 Task: Find connections with filter location Morón with filter topic #branding with filter profile language German with filter current company Mercedes-Benz Research and Development India with filter school North-Eastern Hill University with filter industry Family Planning Centers with filter service category Customer Service with filter keywords title Client Service Specialist
Action: Mouse moved to (504, 105)
Screenshot: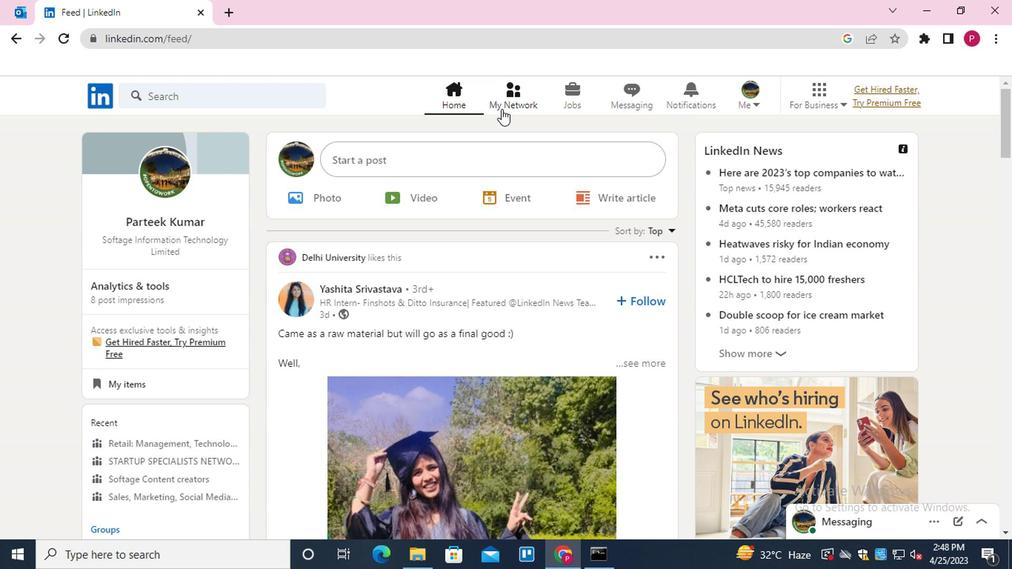 
Action: Mouse pressed left at (504, 105)
Screenshot: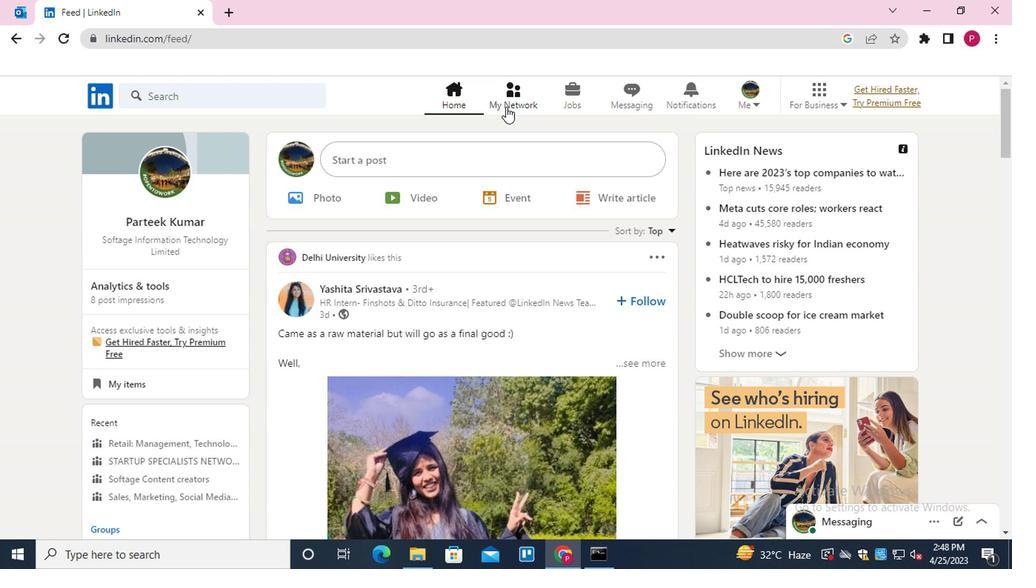 
Action: Mouse moved to (212, 179)
Screenshot: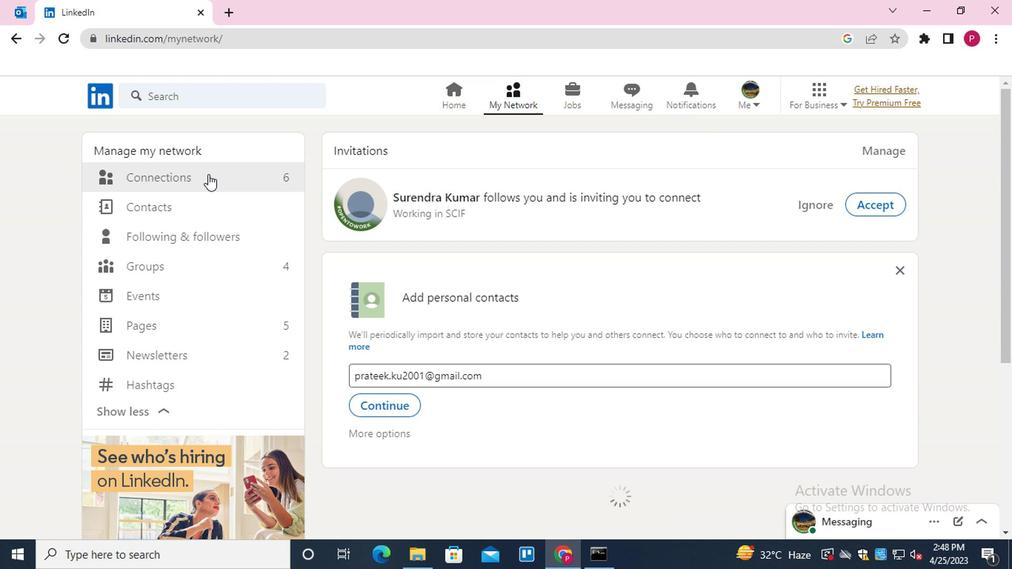 
Action: Mouse pressed left at (212, 179)
Screenshot: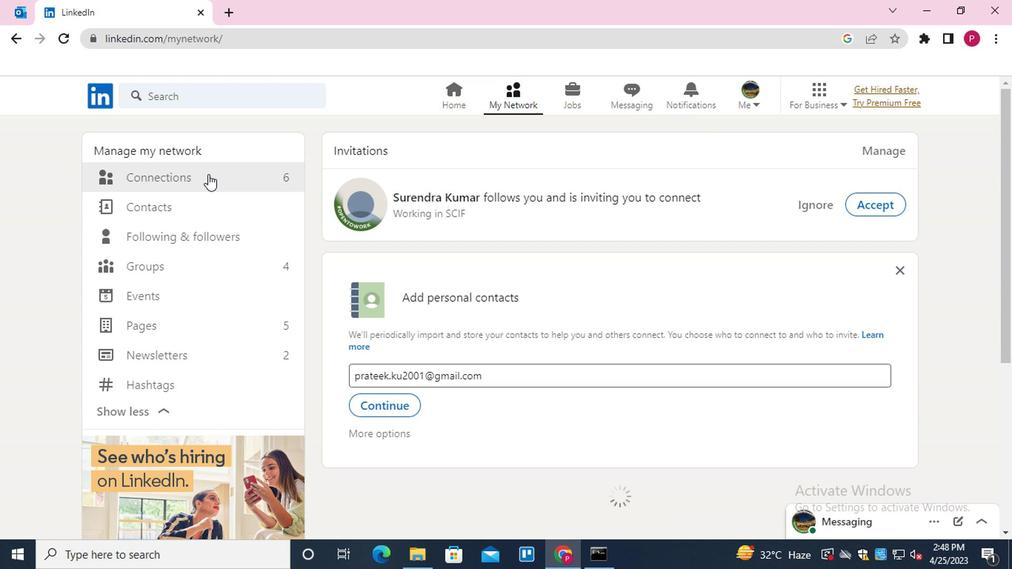 
Action: Mouse moved to (619, 171)
Screenshot: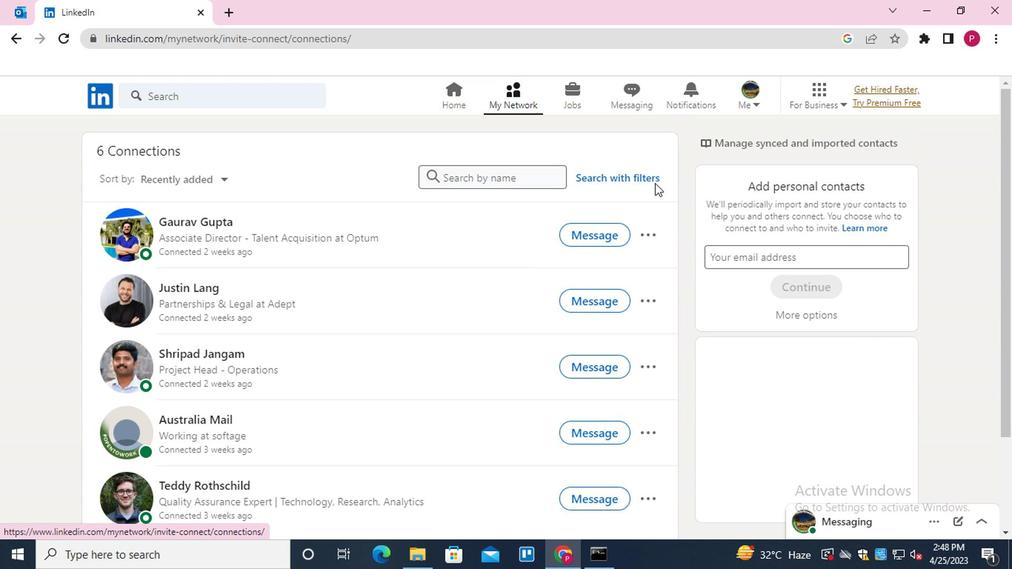 
Action: Mouse pressed left at (619, 171)
Screenshot: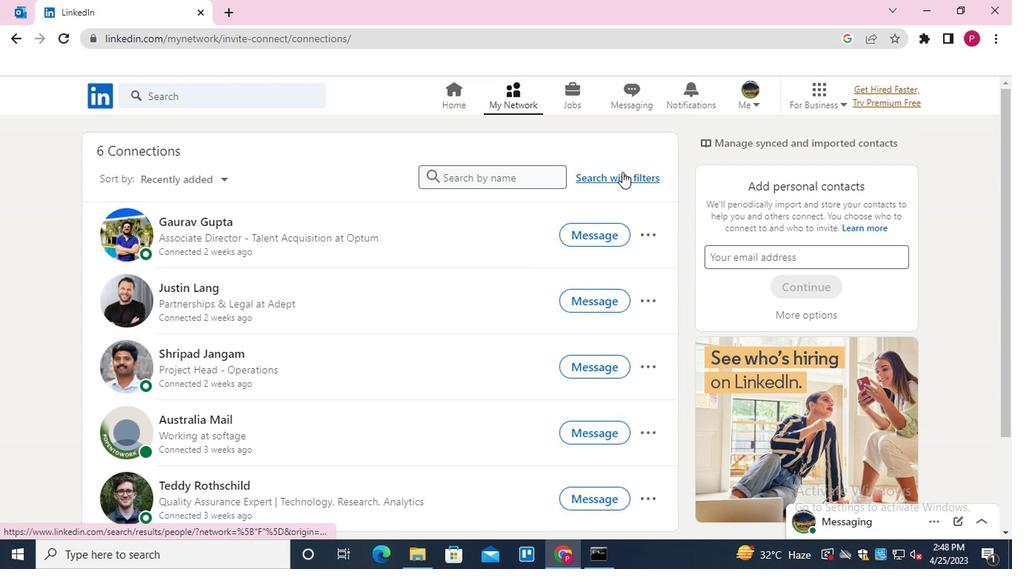 
Action: Mouse moved to (487, 134)
Screenshot: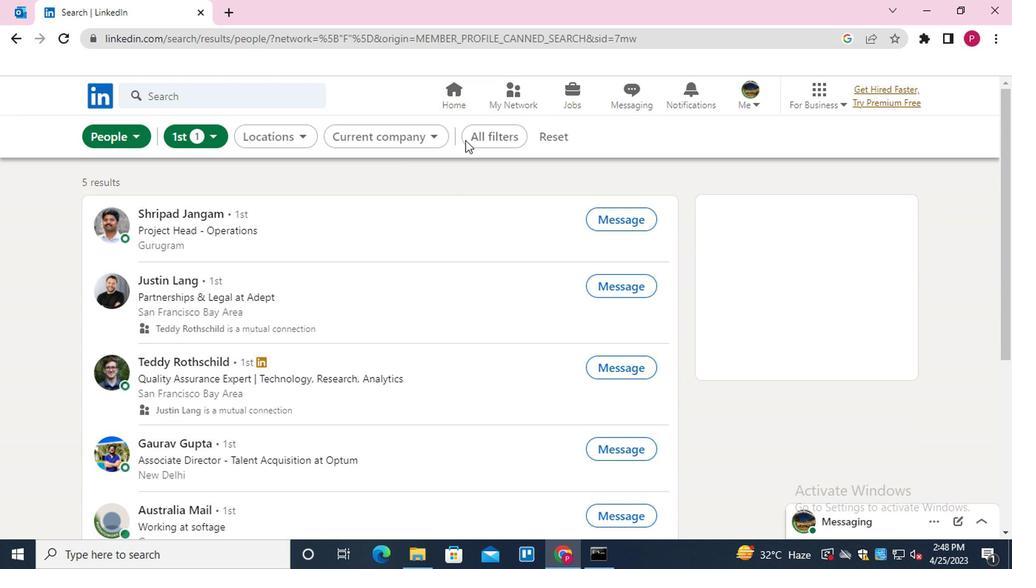 
Action: Mouse pressed left at (487, 134)
Screenshot: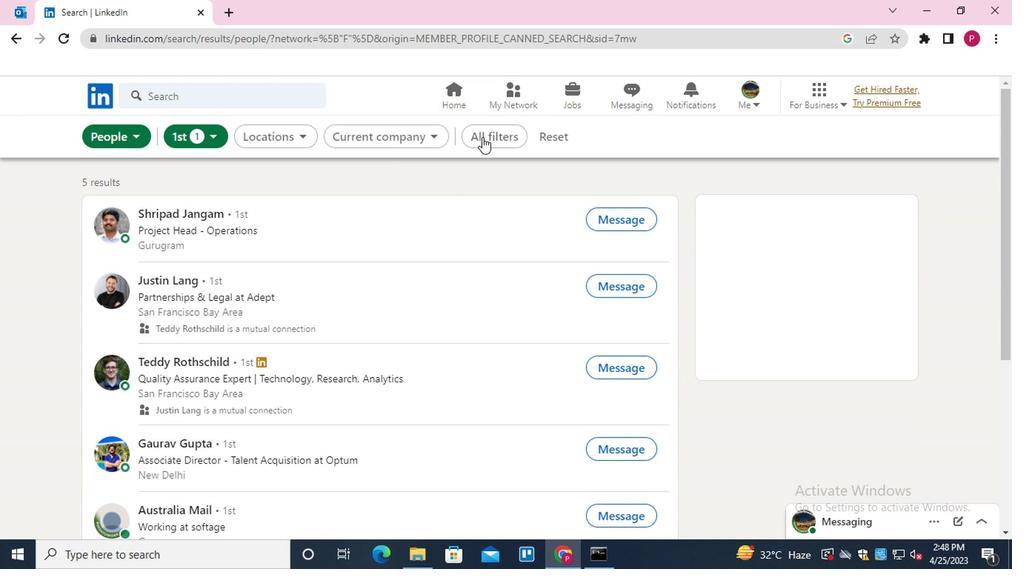 
Action: Mouse moved to (714, 341)
Screenshot: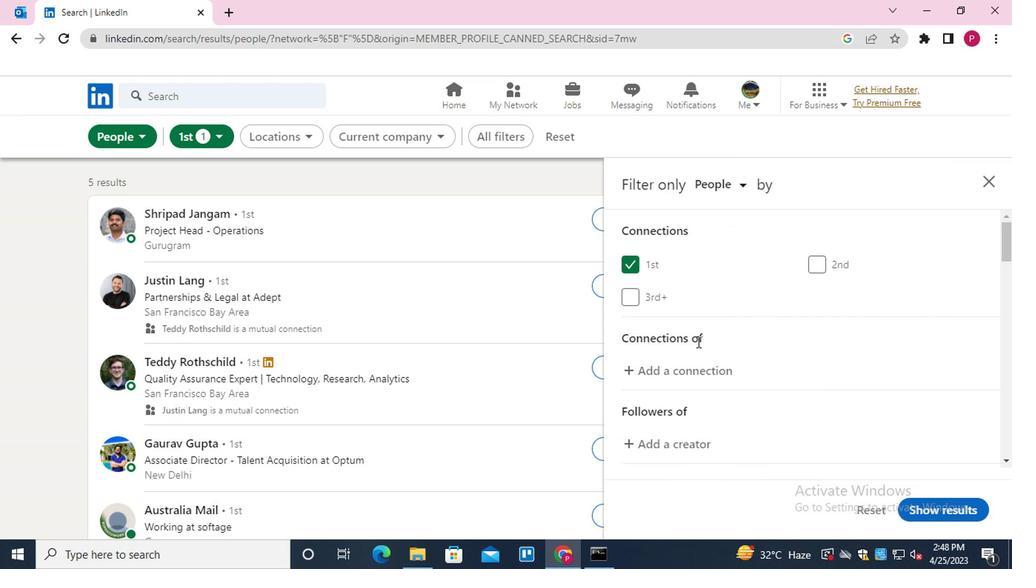 
Action: Mouse scrolled (714, 340) with delta (0, 0)
Screenshot: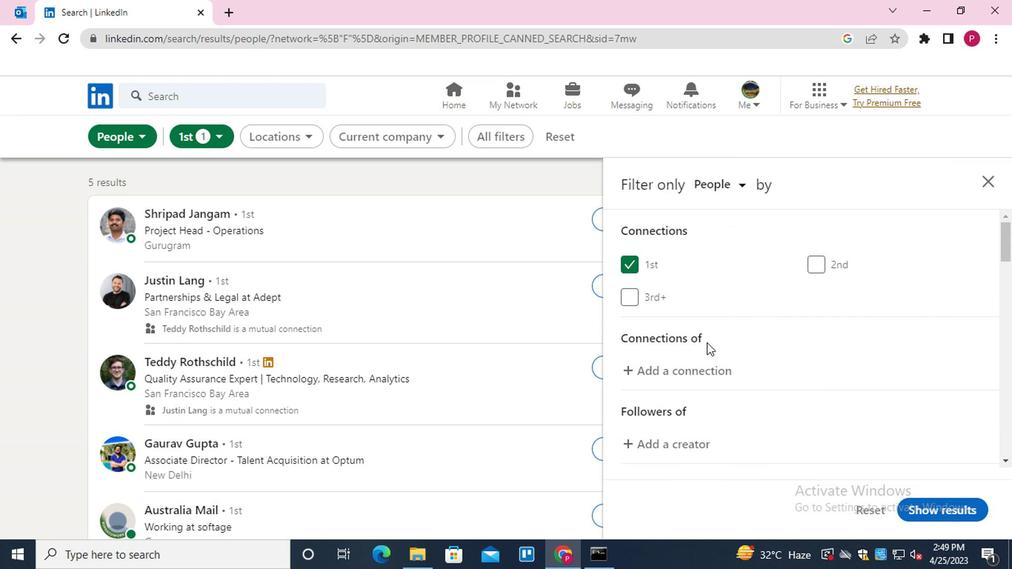 
Action: Mouse scrolled (714, 340) with delta (0, 0)
Screenshot: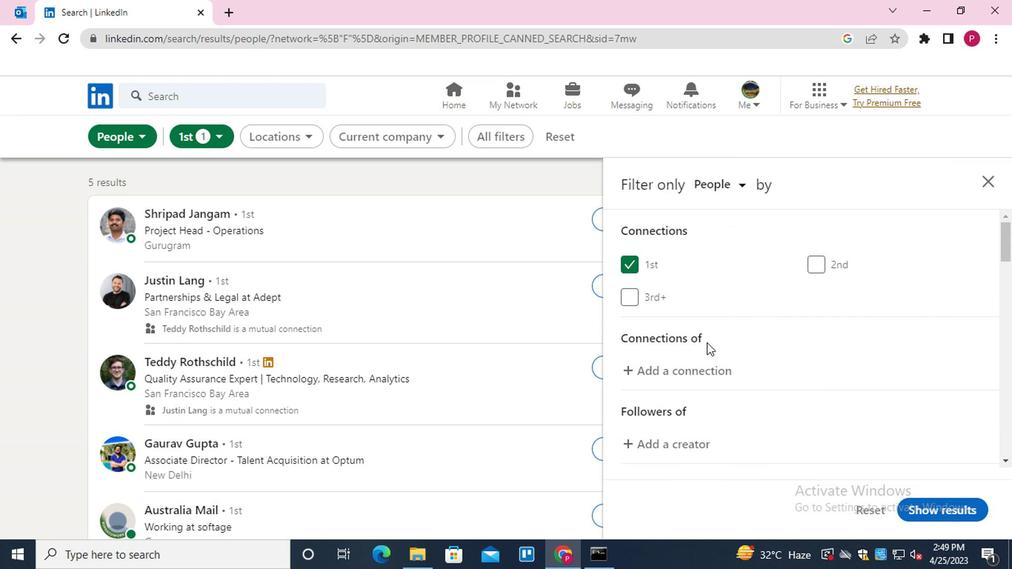 
Action: Mouse moved to (715, 341)
Screenshot: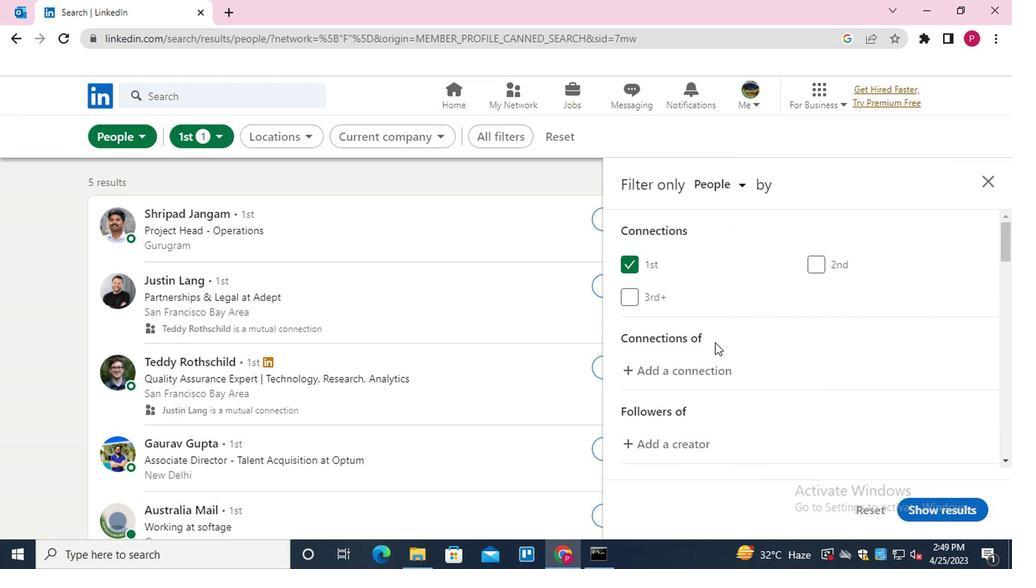 
Action: Mouse scrolled (715, 340) with delta (0, 0)
Screenshot: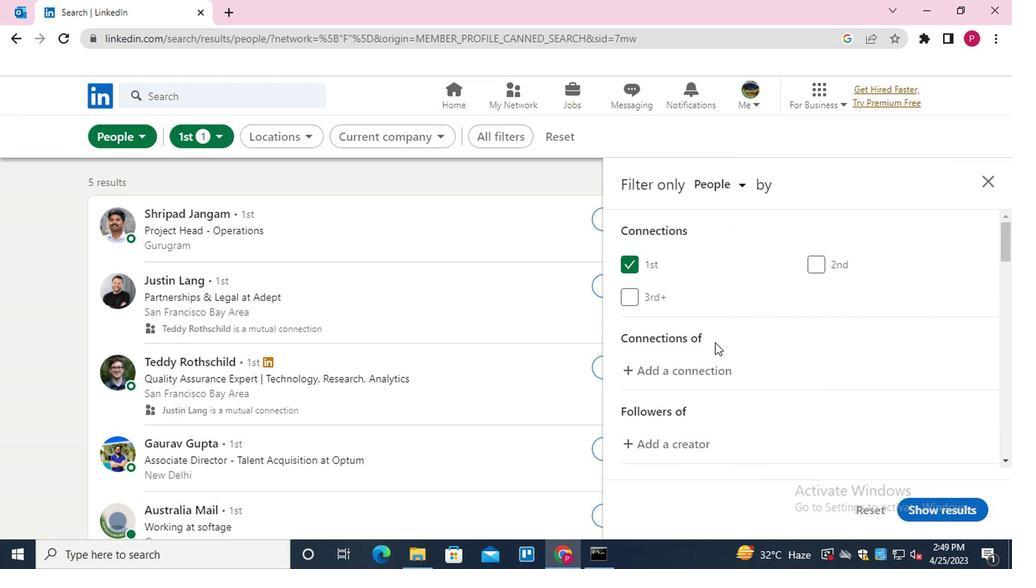 
Action: Mouse moved to (848, 367)
Screenshot: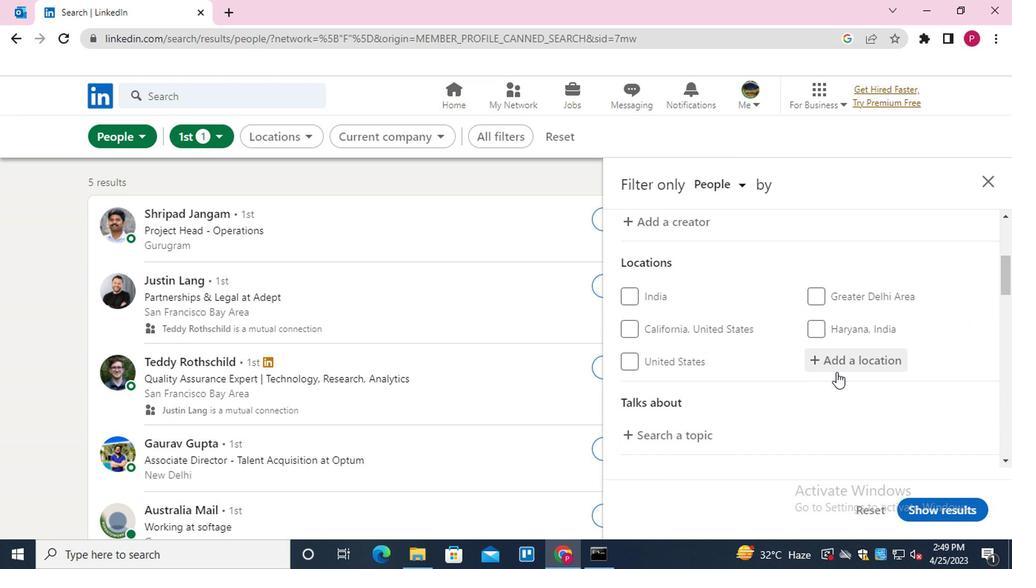 
Action: Mouse pressed left at (848, 367)
Screenshot: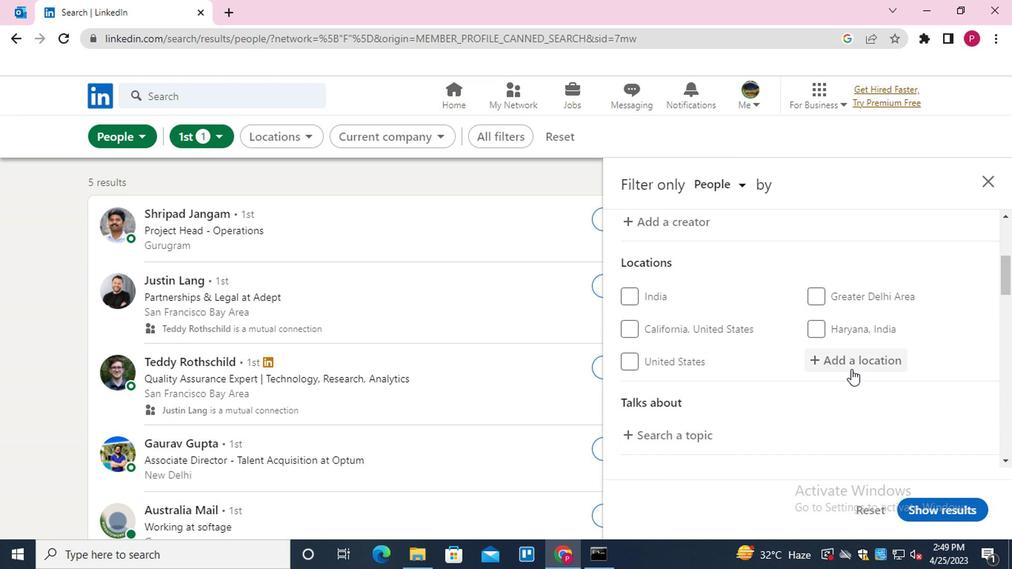 
Action: Mouse moved to (842, 371)
Screenshot: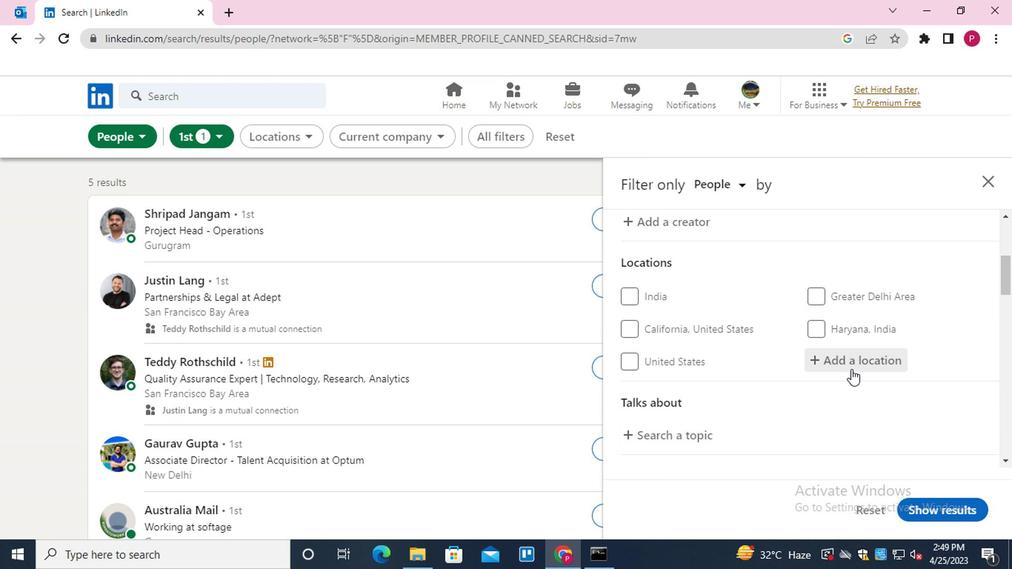 
Action: Key pressed <Key.shift>MORON
Screenshot: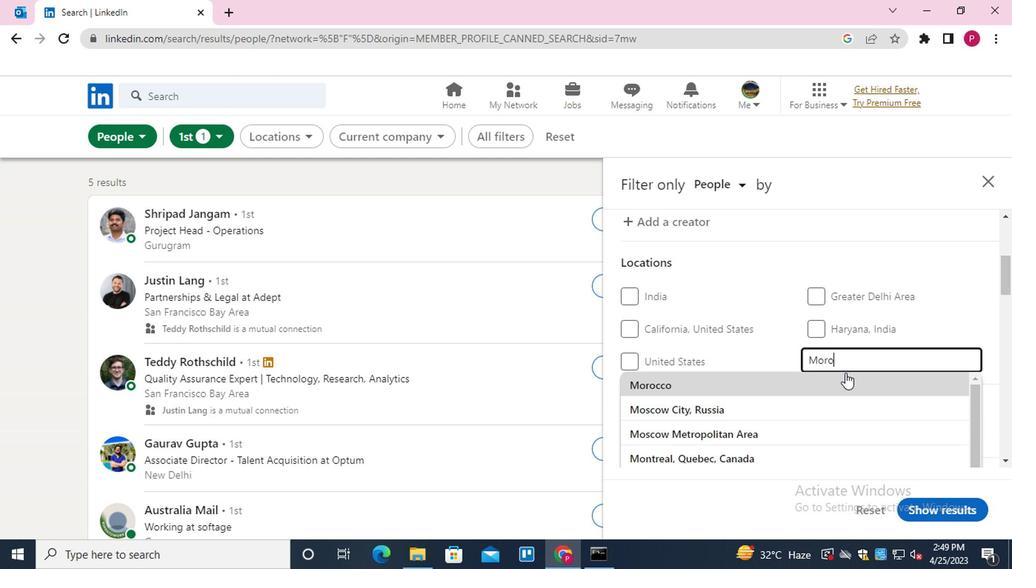 
Action: Mouse moved to (766, 429)
Screenshot: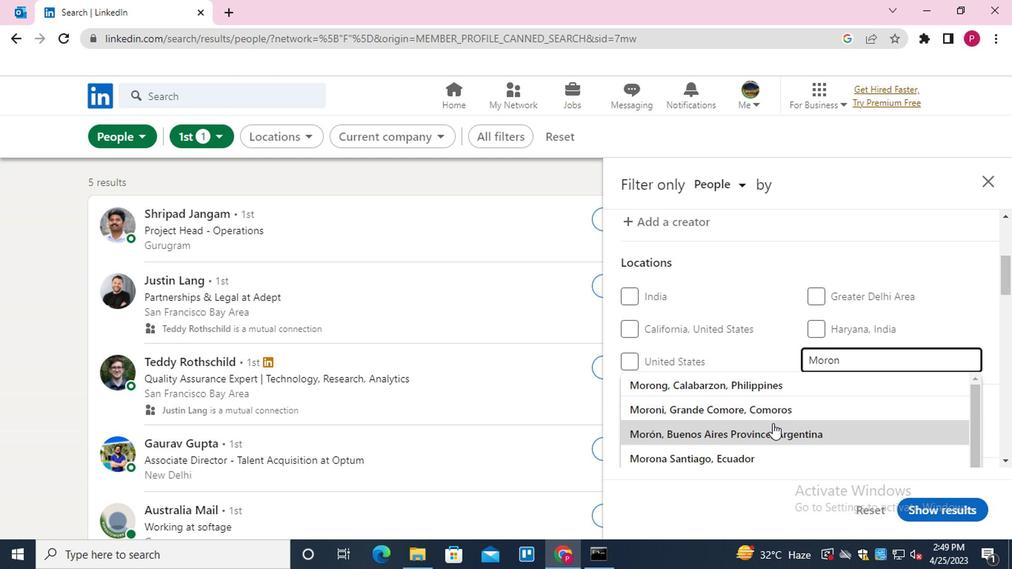 
Action: Mouse pressed left at (766, 429)
Screenshot: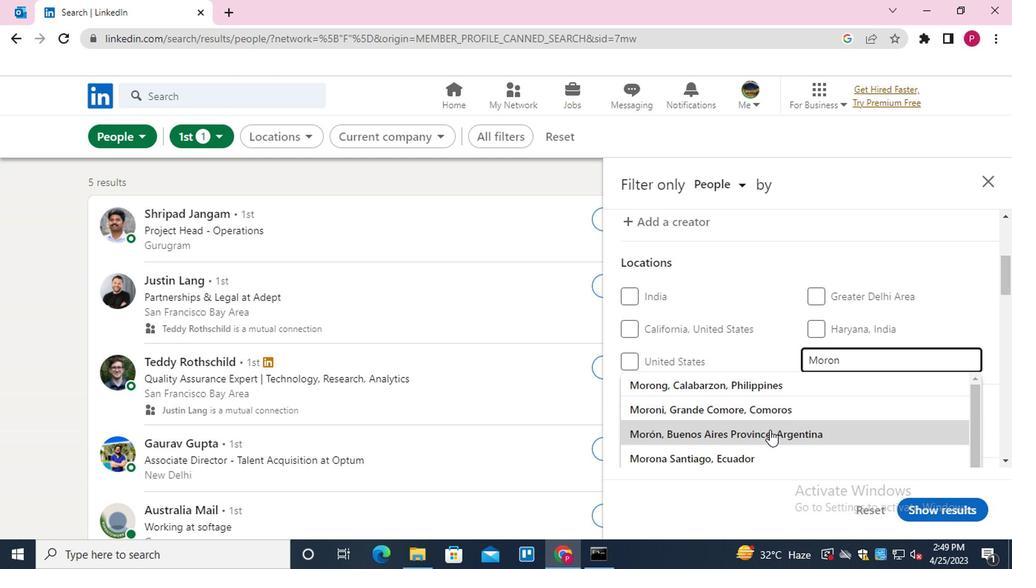 
Action: Mouse moved to (783, 372)
Screenshot: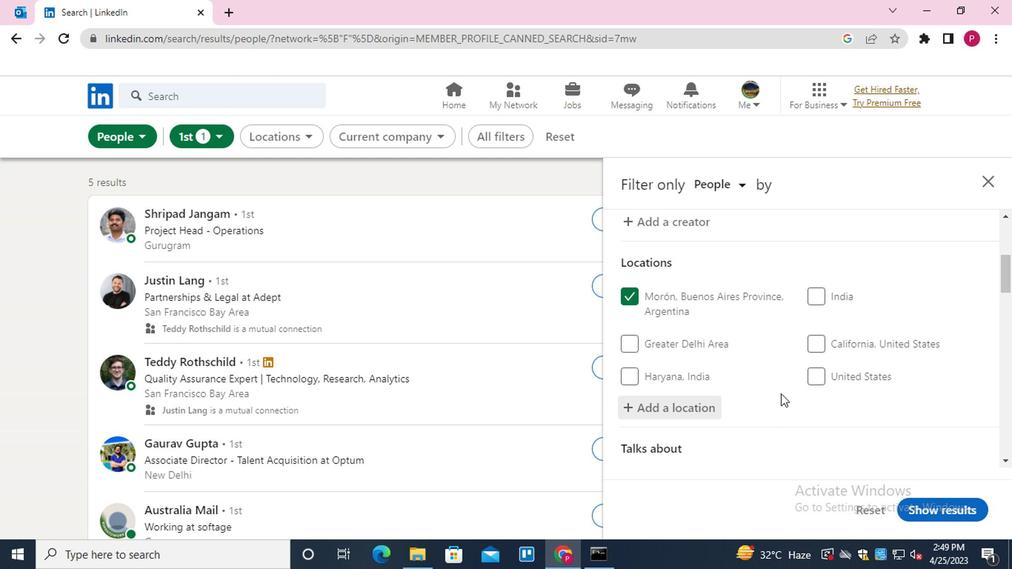 
Action: Mouse scrolled (783, 371) with delta (0, 0)
Screenshot: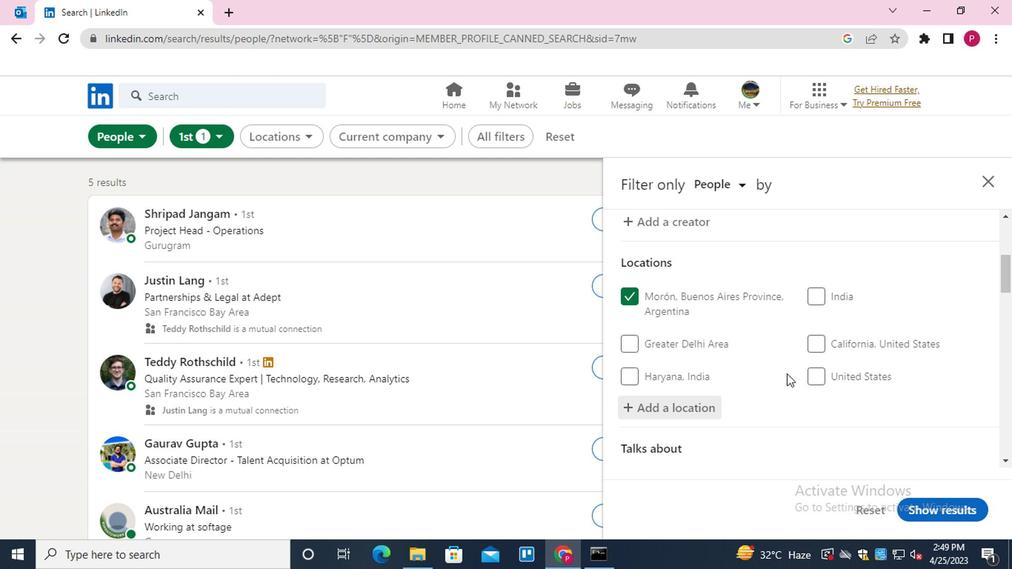 
Action: Mouse scrolled (783, 371) with delta (0, 0)
Screenshot: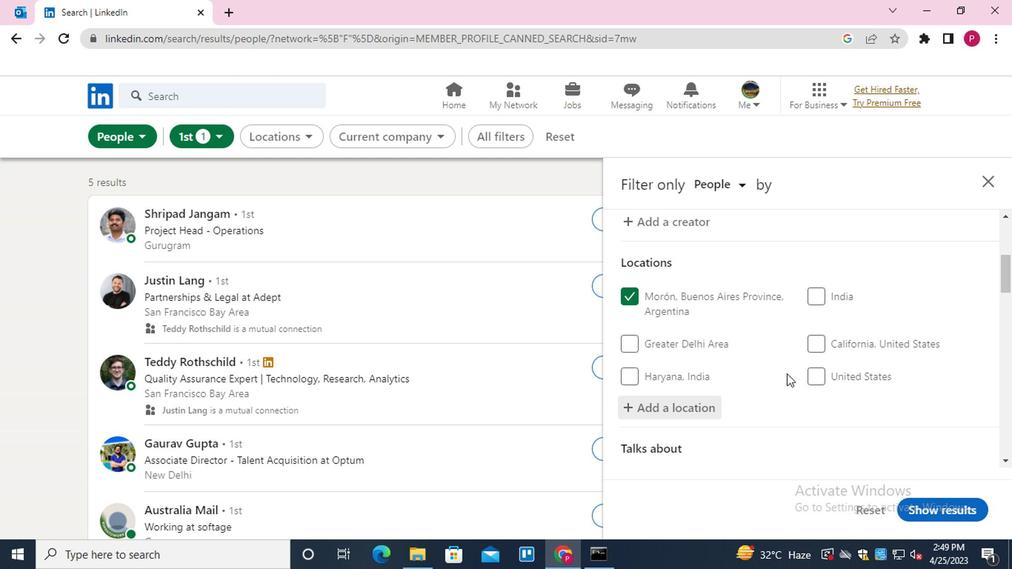 
Action: Mouse moved to (785, 371)
Screenshot: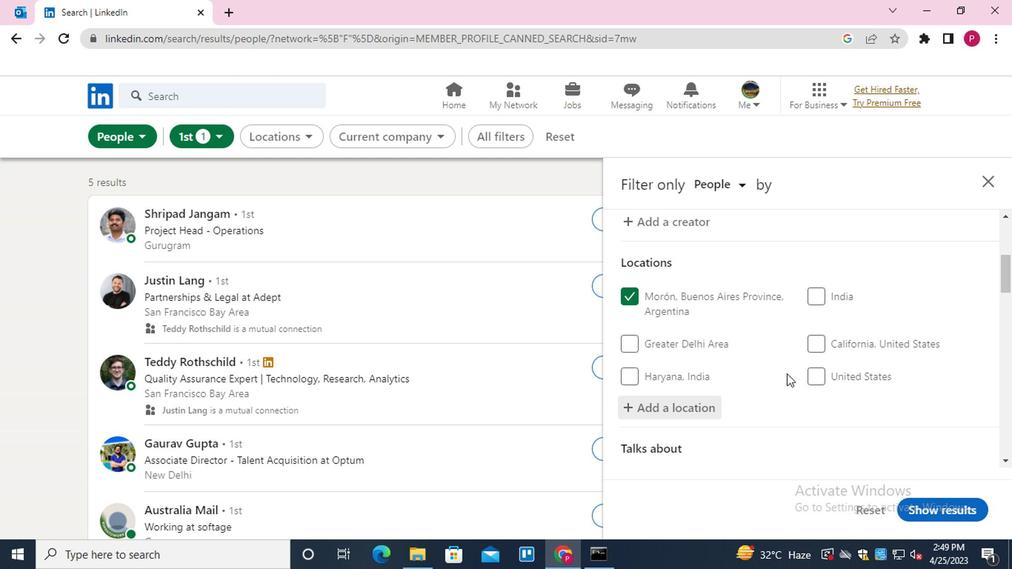 
Action: Mouse scrolled (785, 370) with delta (0, -1)
Screenshot: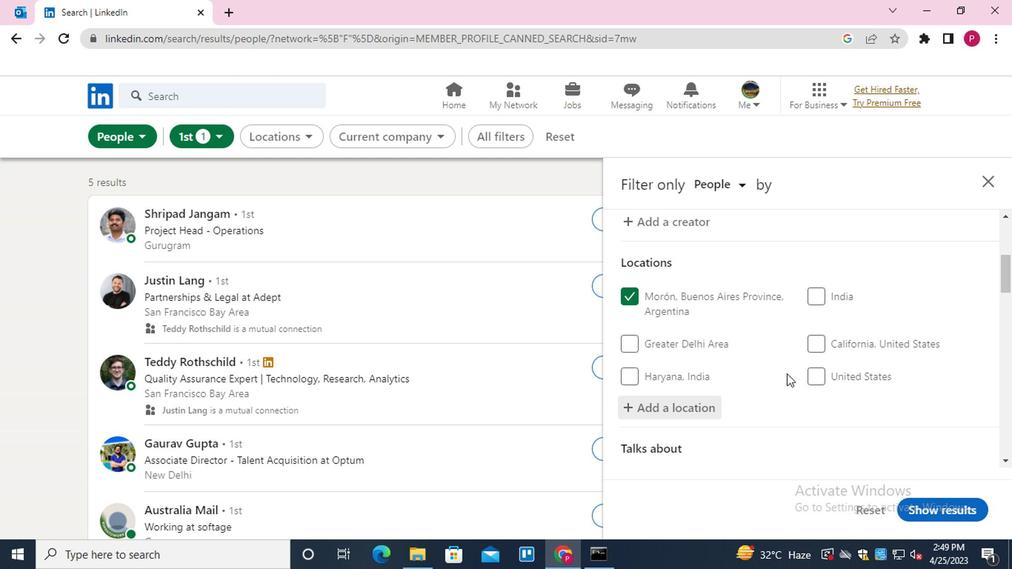 
Action: Mouse moved to (672, 263)
Screenshot: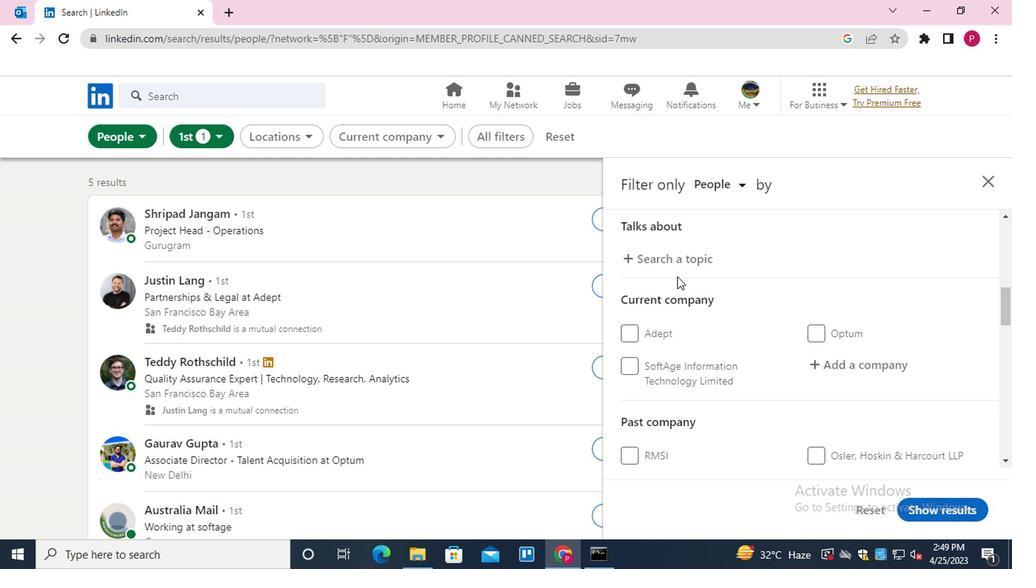 
Action: Mouse pressed left at (672, 263)
Screenshot: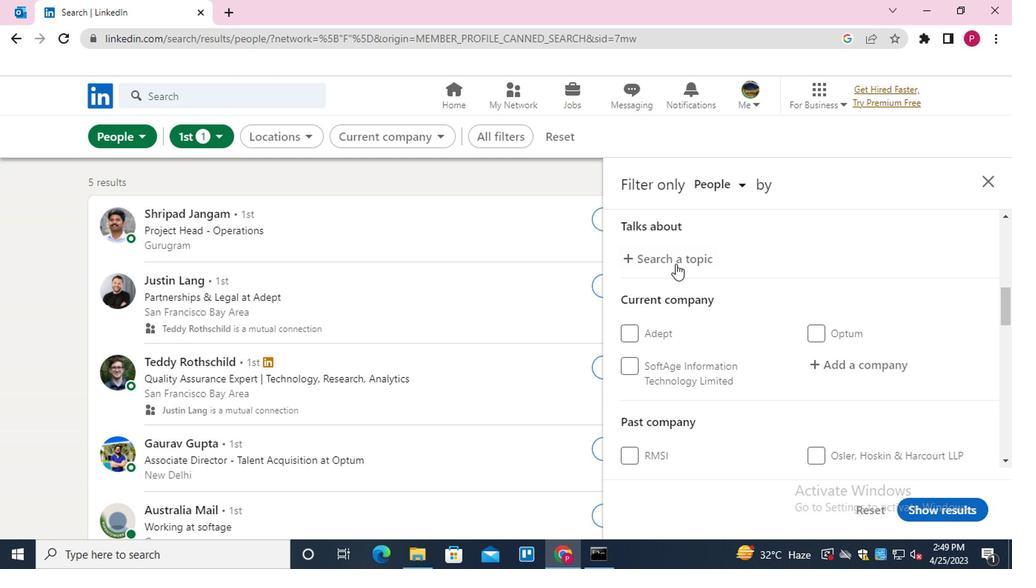 
Action: Key pressed <Key.shift><Key.shift>#BRANDING
Screenshot: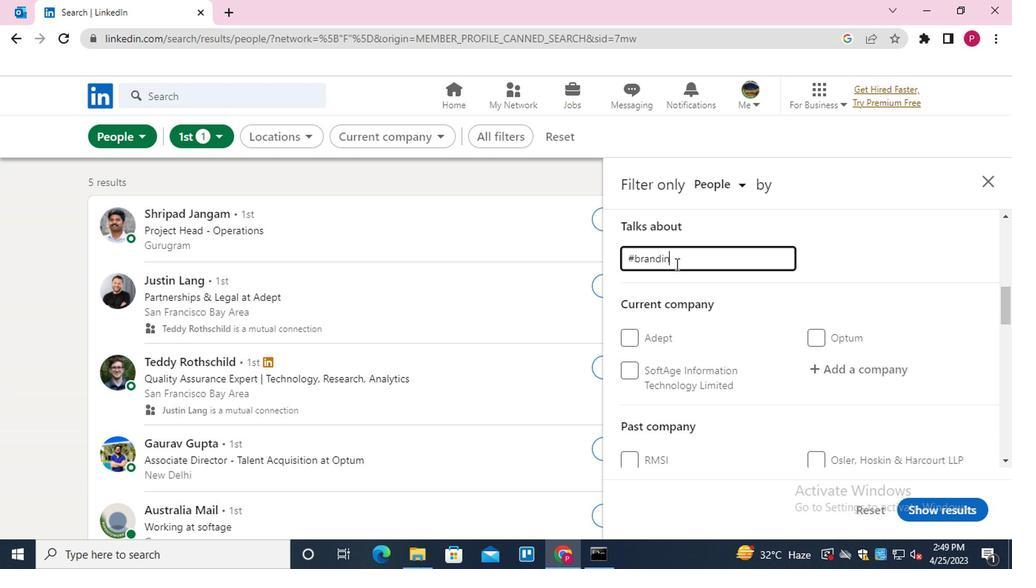 
Action: Mouse moved to (677, 319)
Screenshot: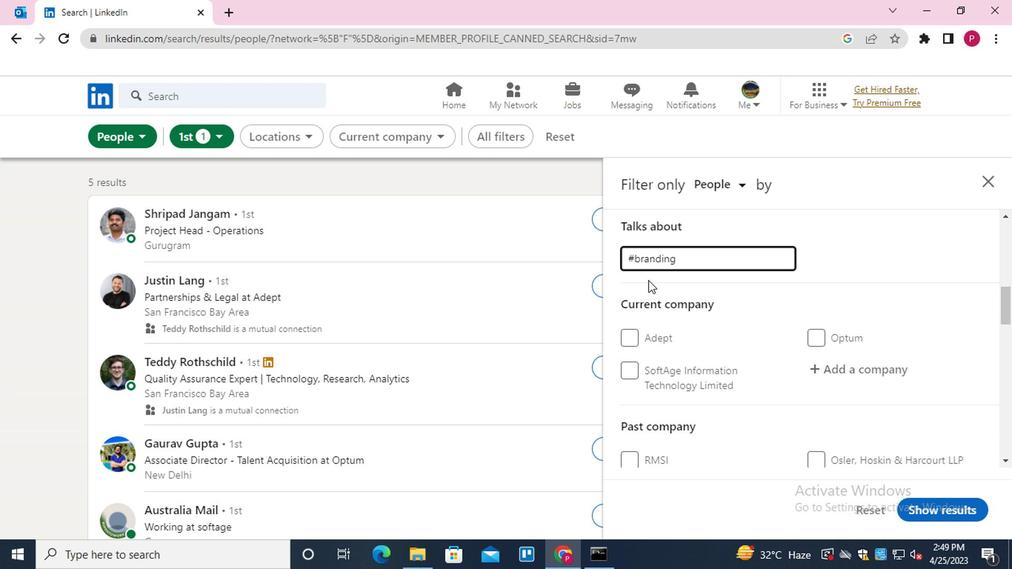 
Action: Mouse scrolled (677, 318) with delta (0, -1)
Screenshot: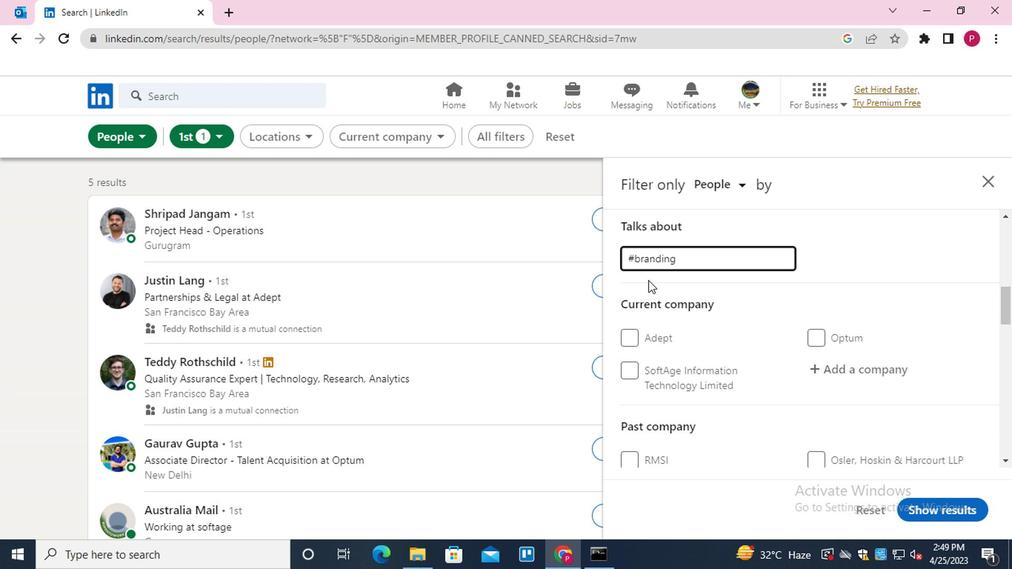 
Action: Mouse moved to (818, 293)
Screenshot: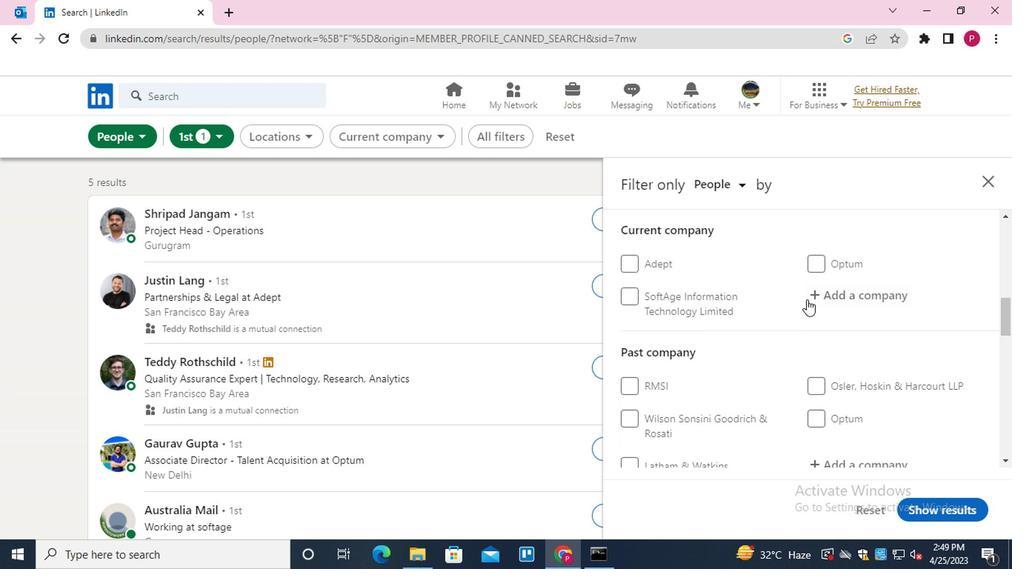 
Action: Mouse pressed left at (818, 293)
Screenshot: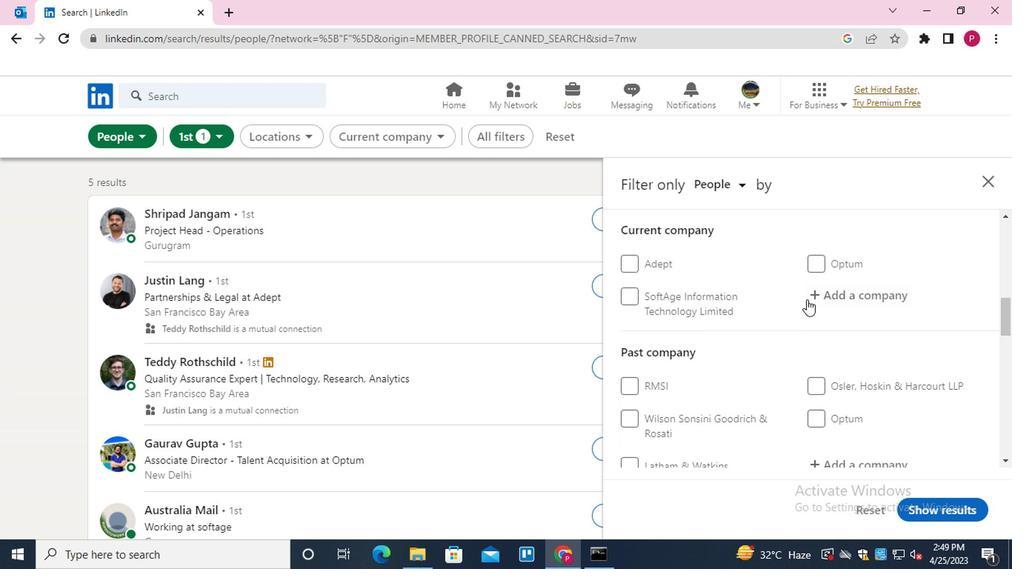 
Action: Key pressed <Key.shift>MERCEDES
Screenshot: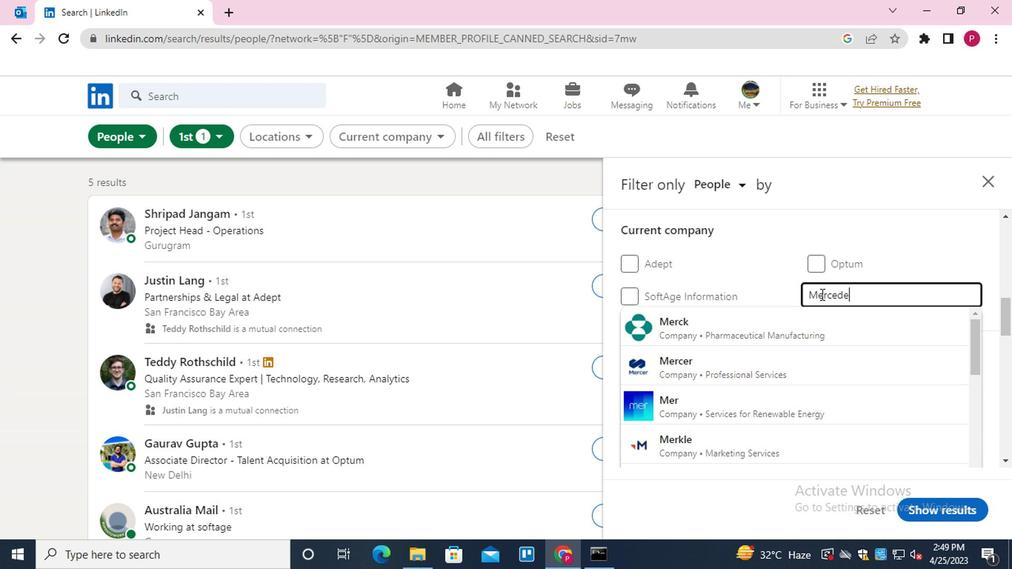 
Action: Mouse moved to (783, 383)
Screenshot: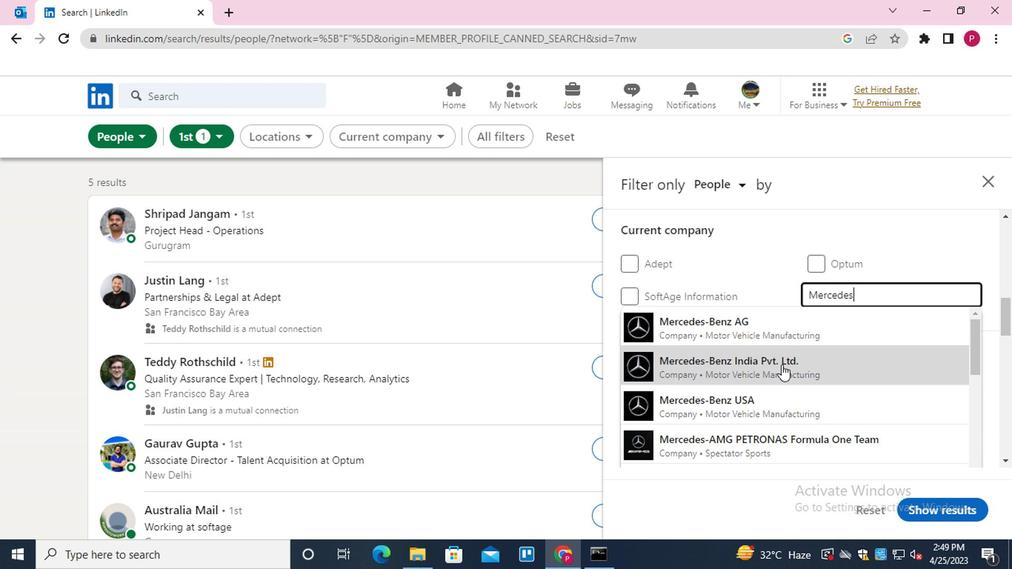 
Action: Mouse scrolled (783, 382) with delta (0, 0)
Screenshot: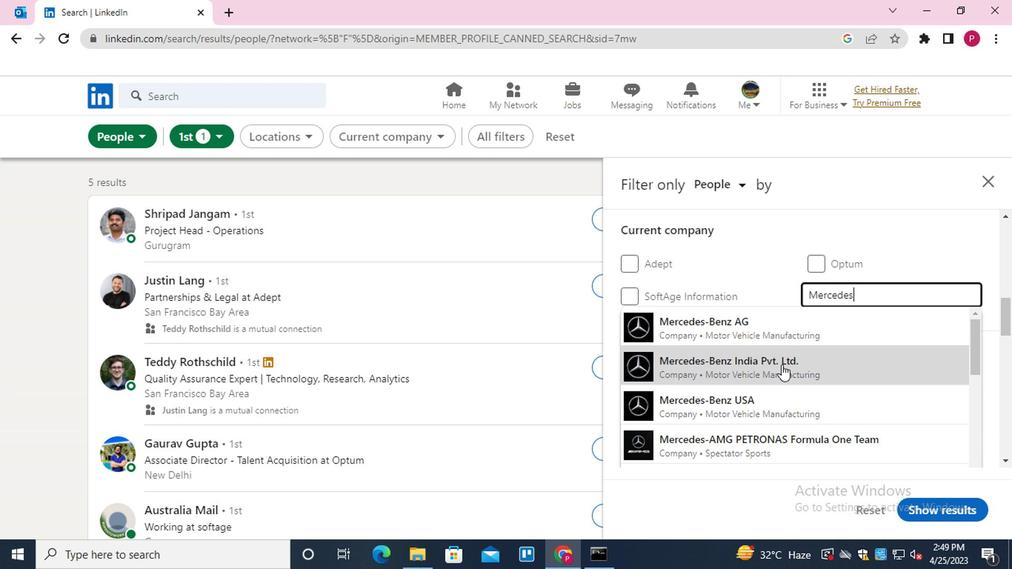
Action: Mouse moved to (791, 388)
Screenshot: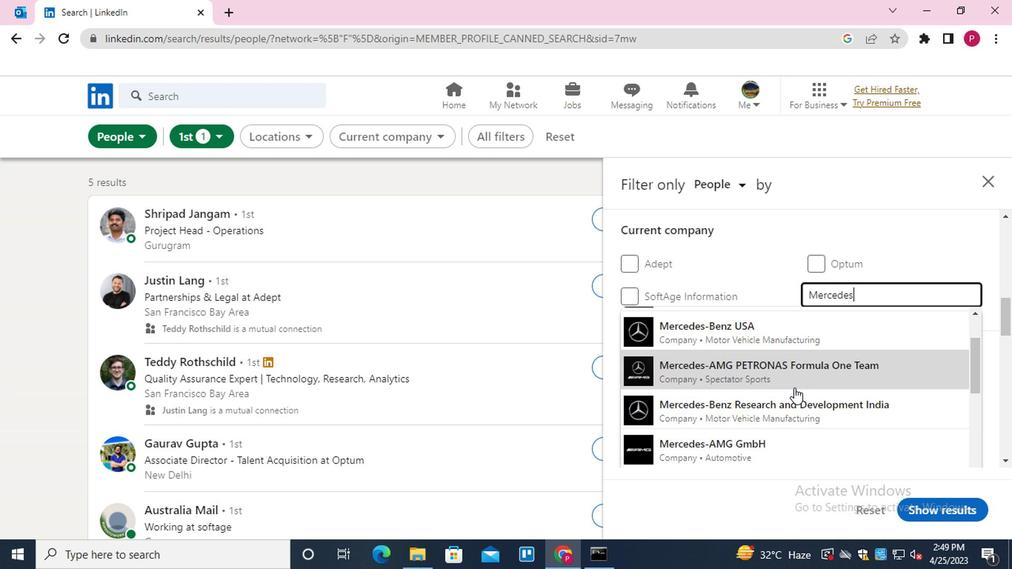 
Action: Mouse scrolled (791, 386) with delta (0, -1)
Screenshot: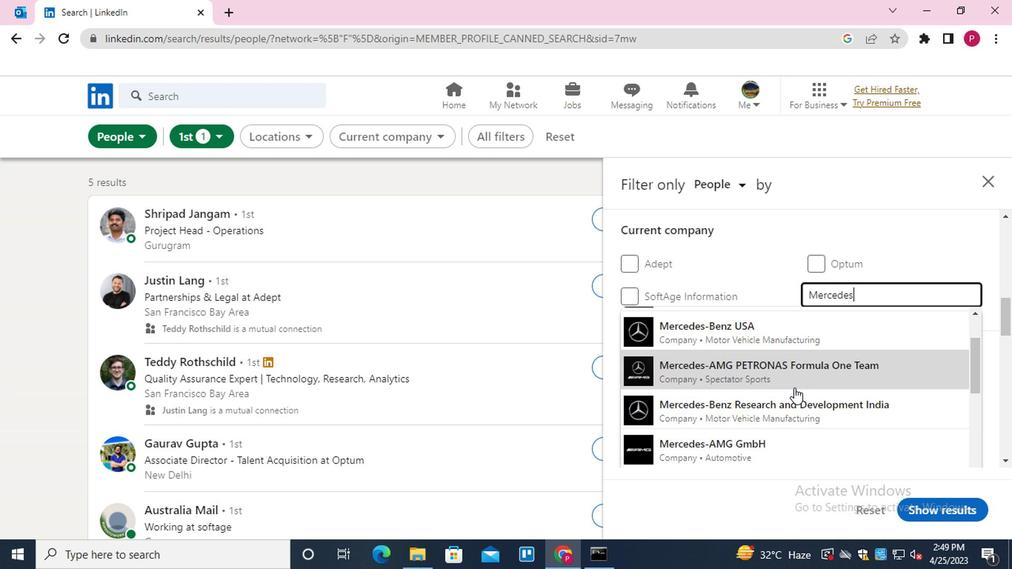 
Action: Mouse moved to (791, 392)
Screenshot: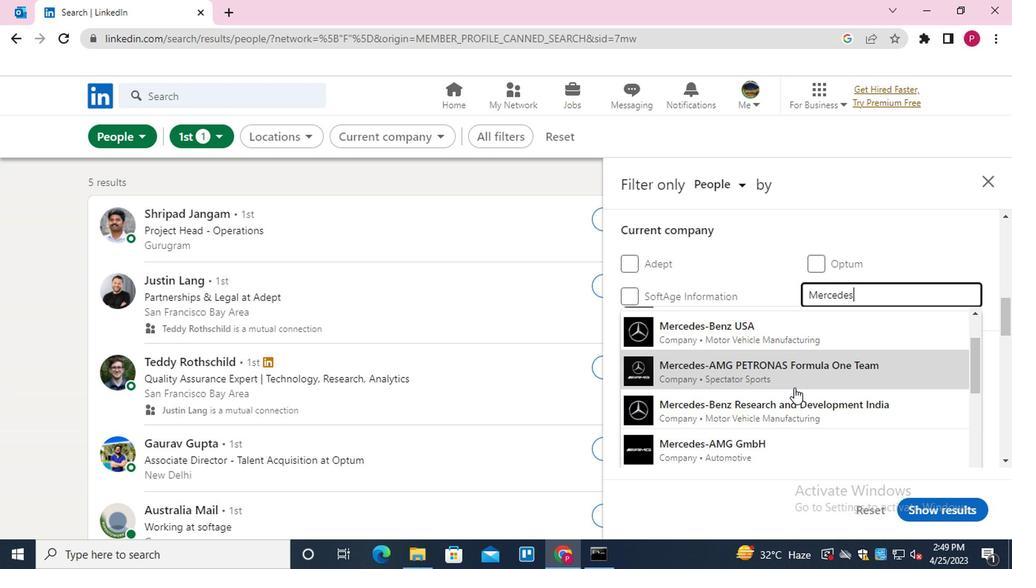 
Action: Mouse scrolled (791, 392) with delta (0, 0)
Screenshot: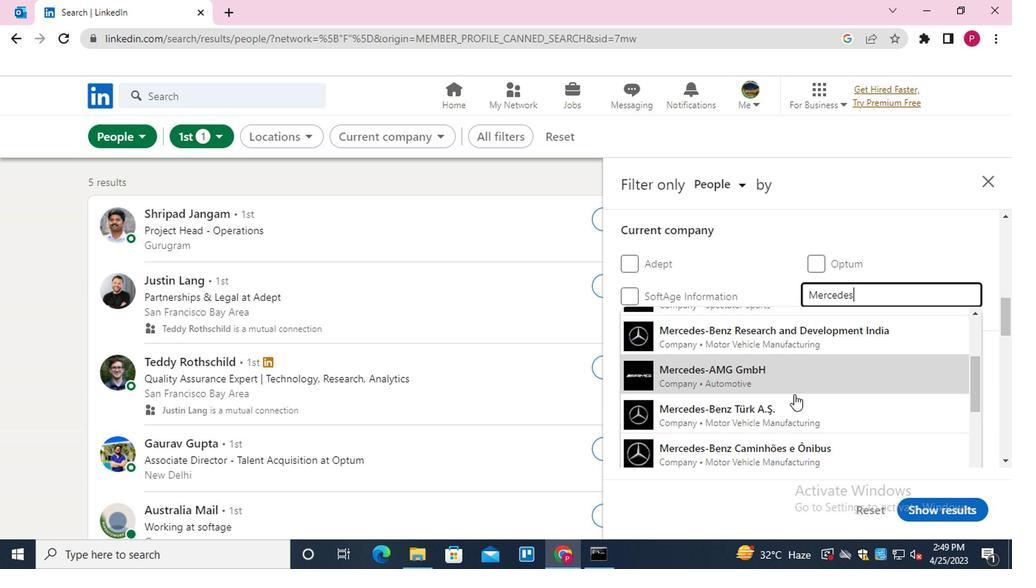 
Action: Mouse moved to (788, 379)
Screenshot: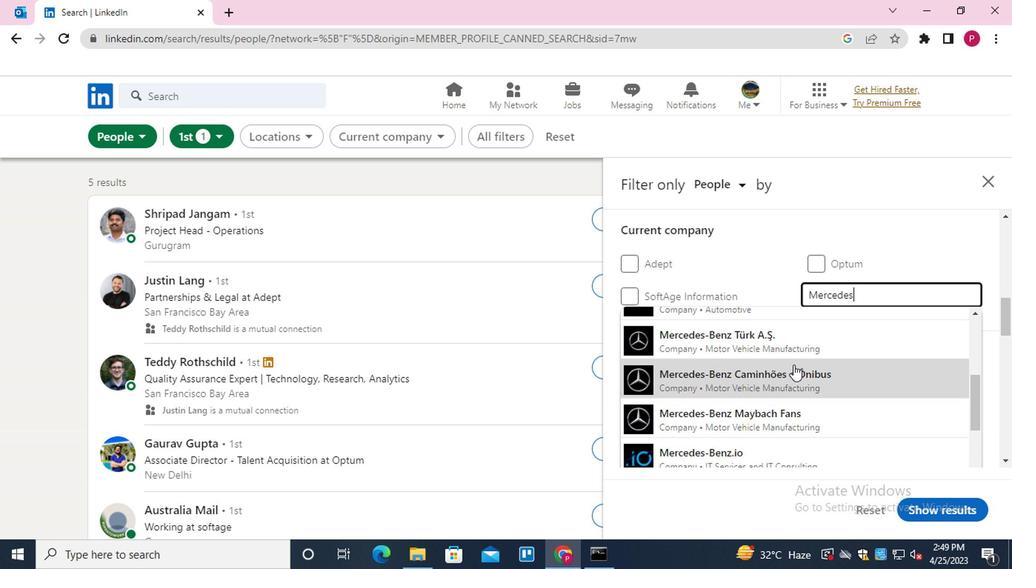 
Action: Mouse scrolled (788, 379) with delta (0, 0)
Screenshot: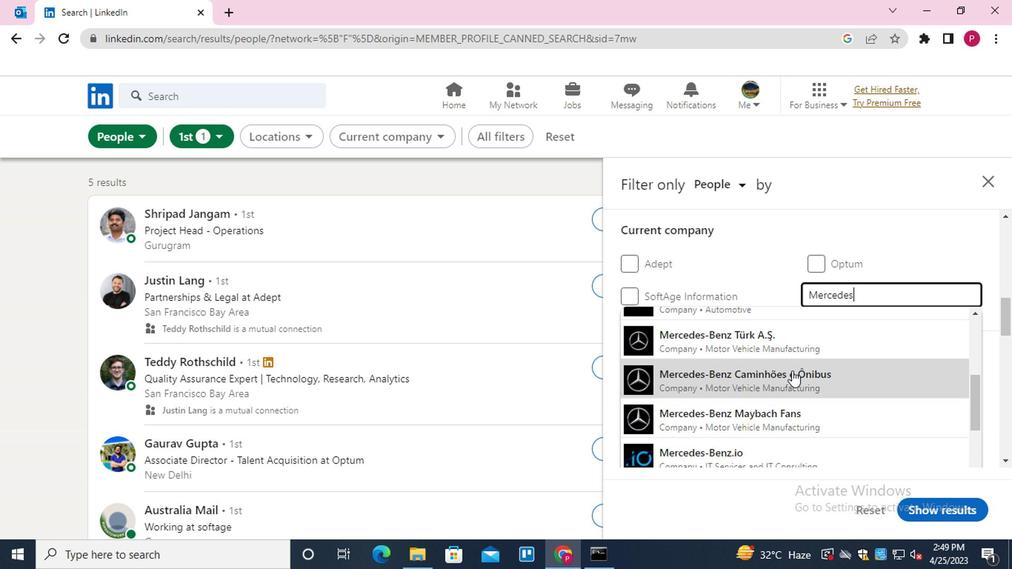 
Action: Mouse moved to (786, 392)
Screenshot: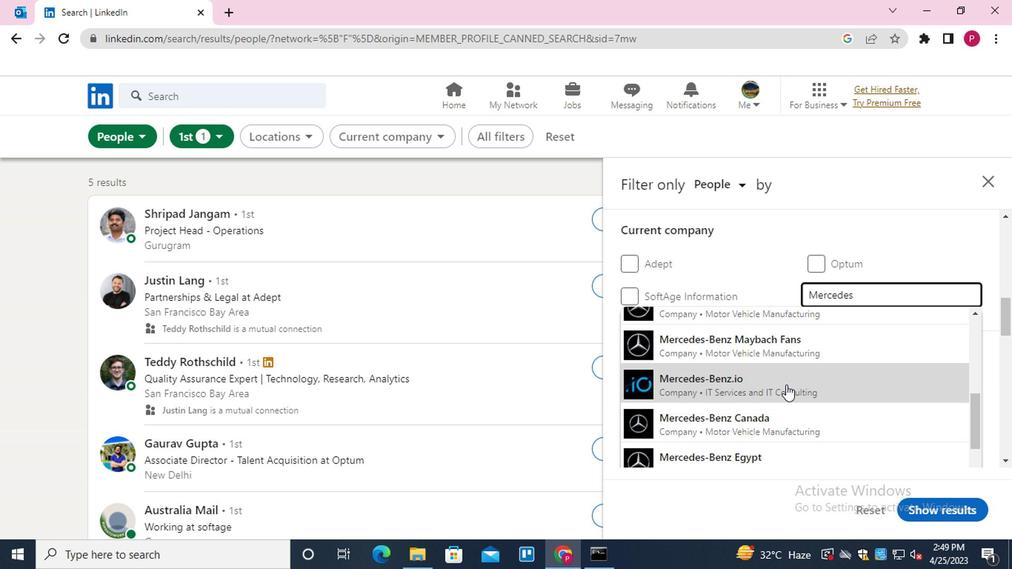 
Action: Mouse scrolled (786, 392) with delta (0, 0)
Screenshot: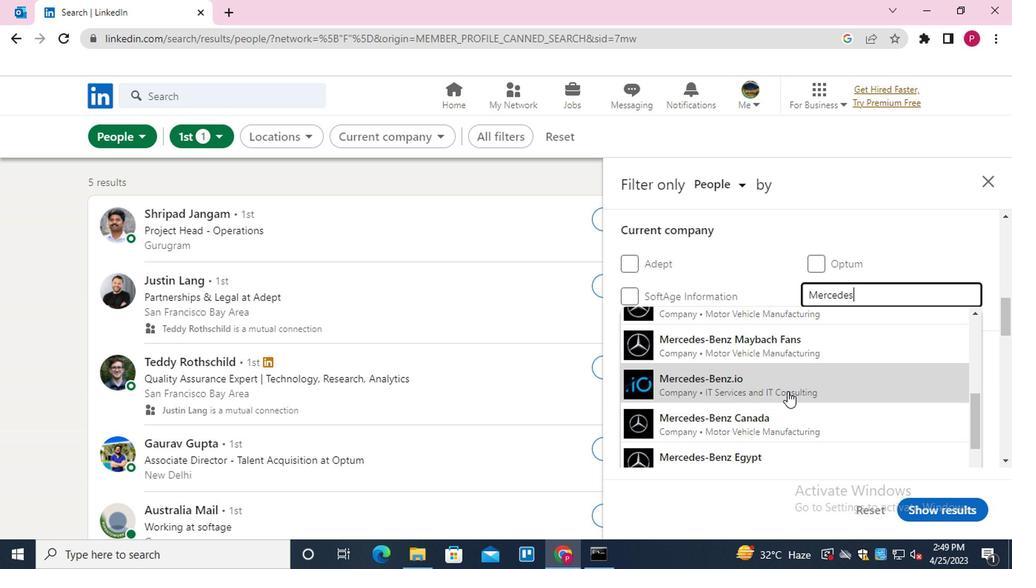
Action: Mouse moved to (786, 392)
Screenshot: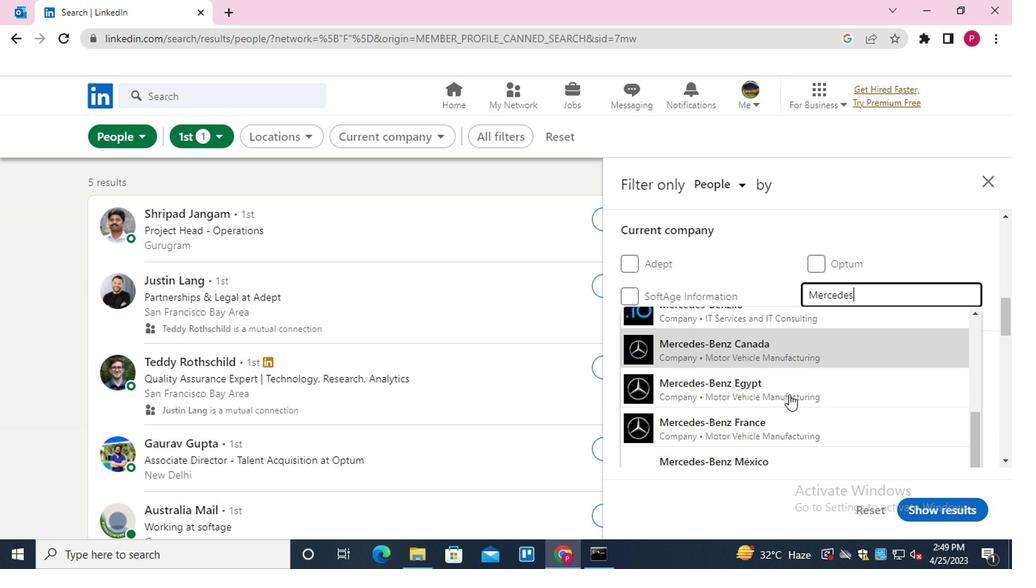 
Action: Mouse scrolled (786, 391) with delta (0, 0)
Screenshot: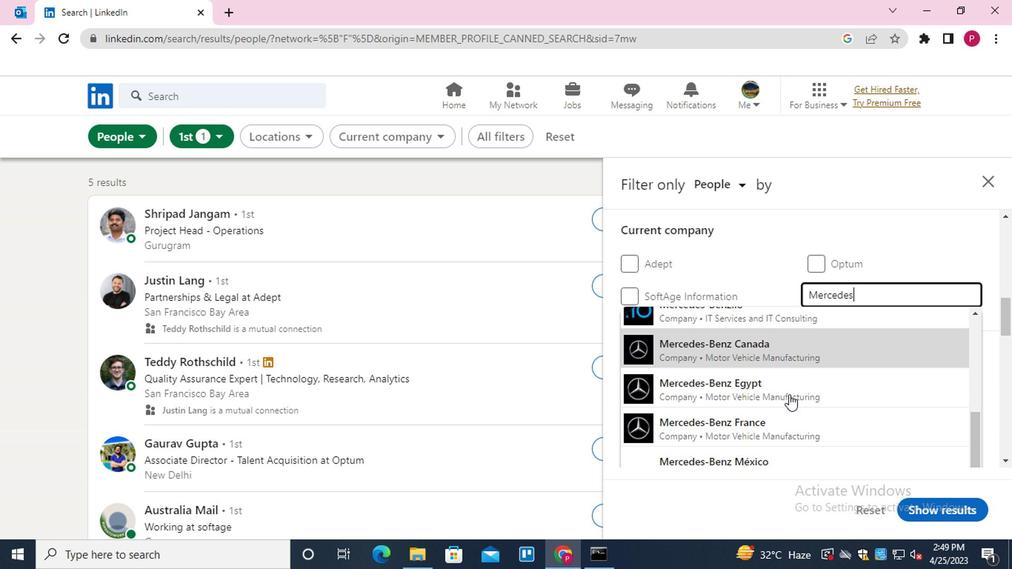 
Action: Mouse moved to (786, 390)
Screenshot: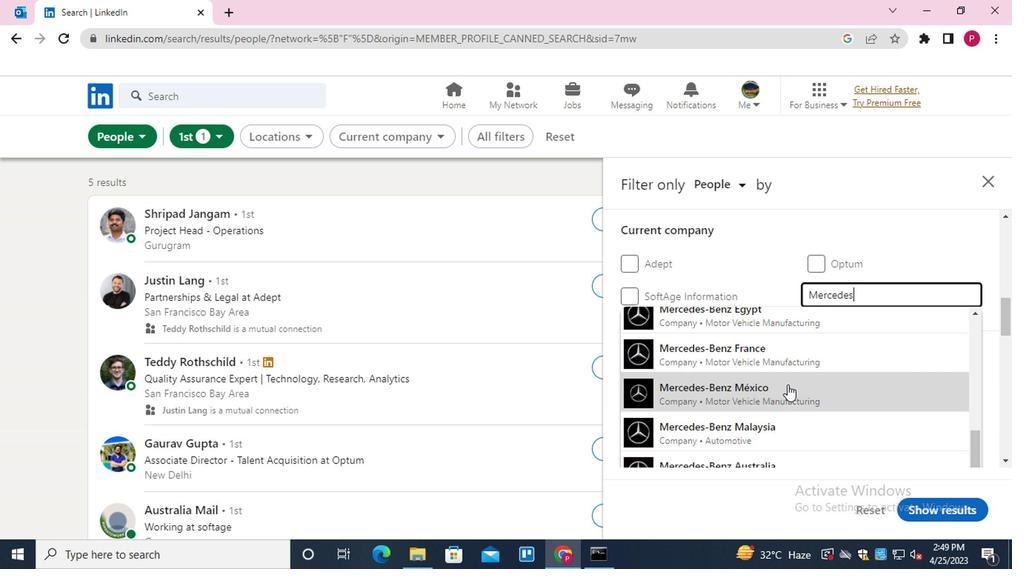
Action: Mouse scrolled (786, 389) with delta (0, -1)
Screenshot: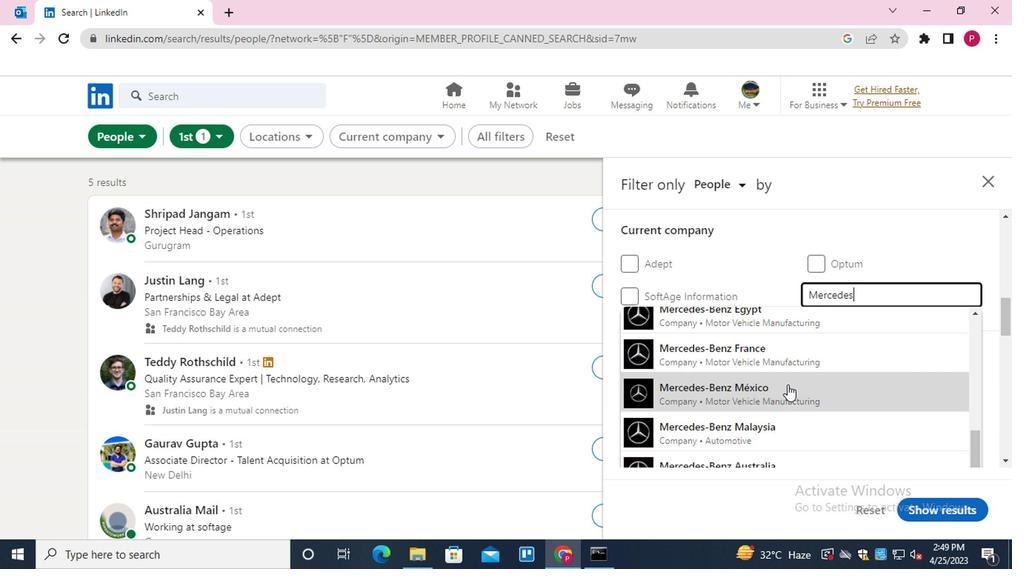 
Action: Mouse moved to (786, 386)
Screenshot: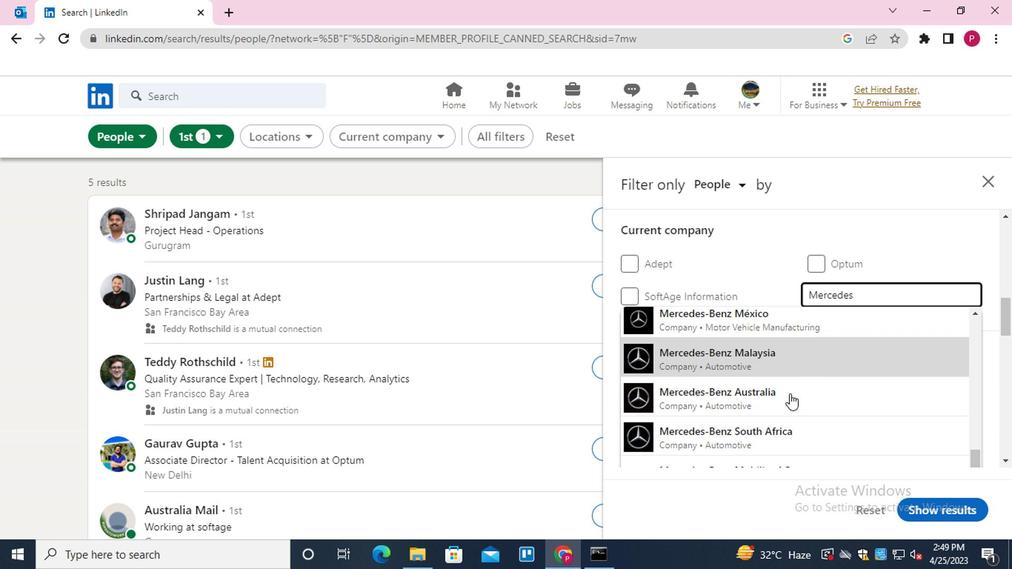 
Action: Mouse scrolled (786, 385) with delta (0, -1)
Screenshot: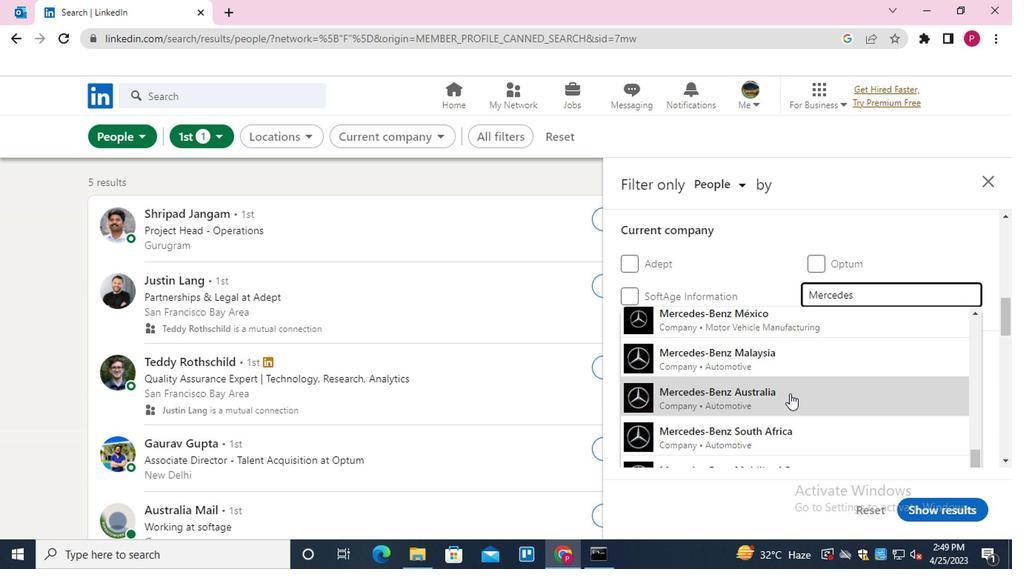 
Action: Mouse moved to (790, 402)
Screenshot: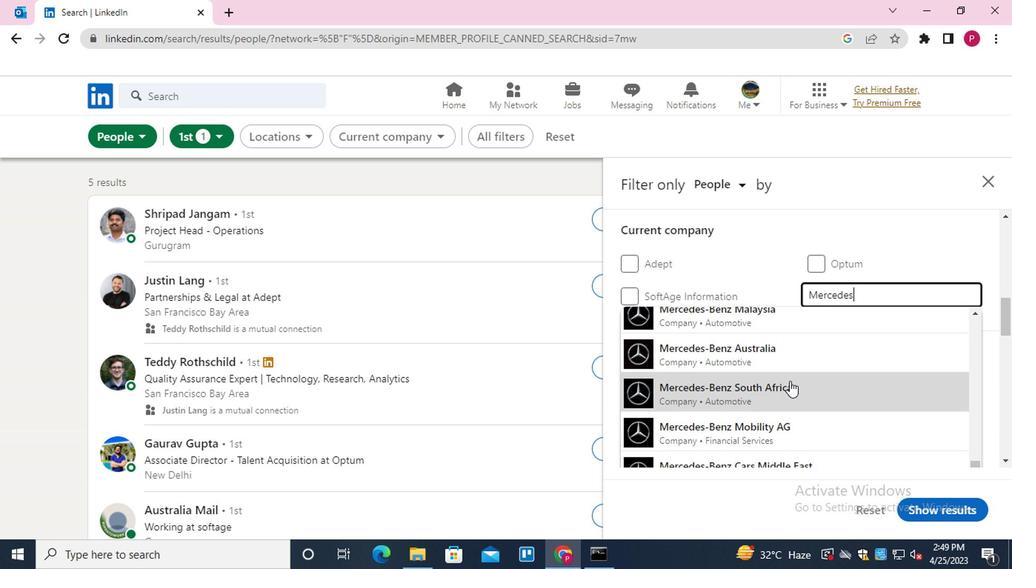 
Action: Mouse scrolled (790, 401) with delta (0, 0)
Screenshot: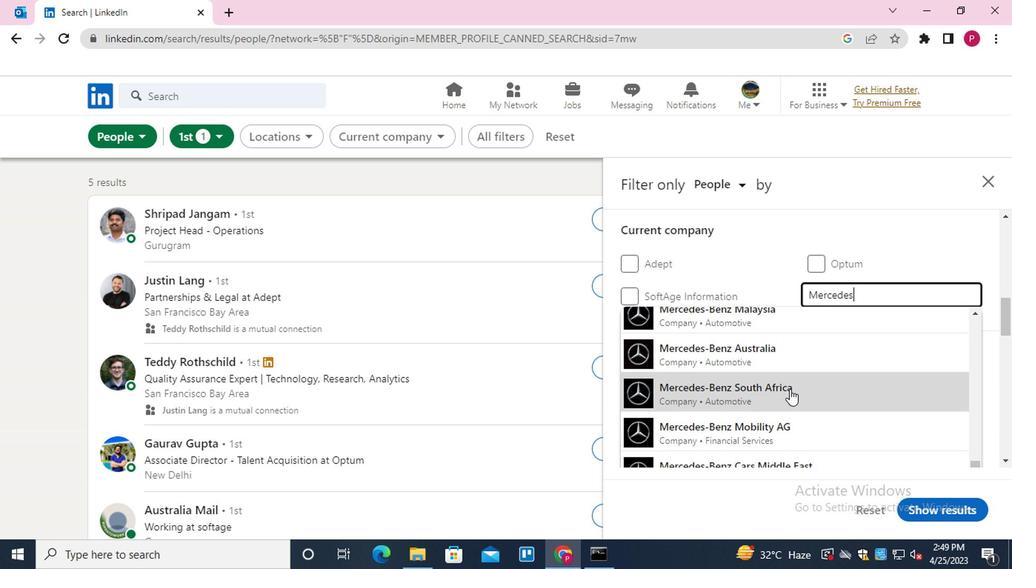 
Action: Mouse moved to (798, 392)
Screenshot: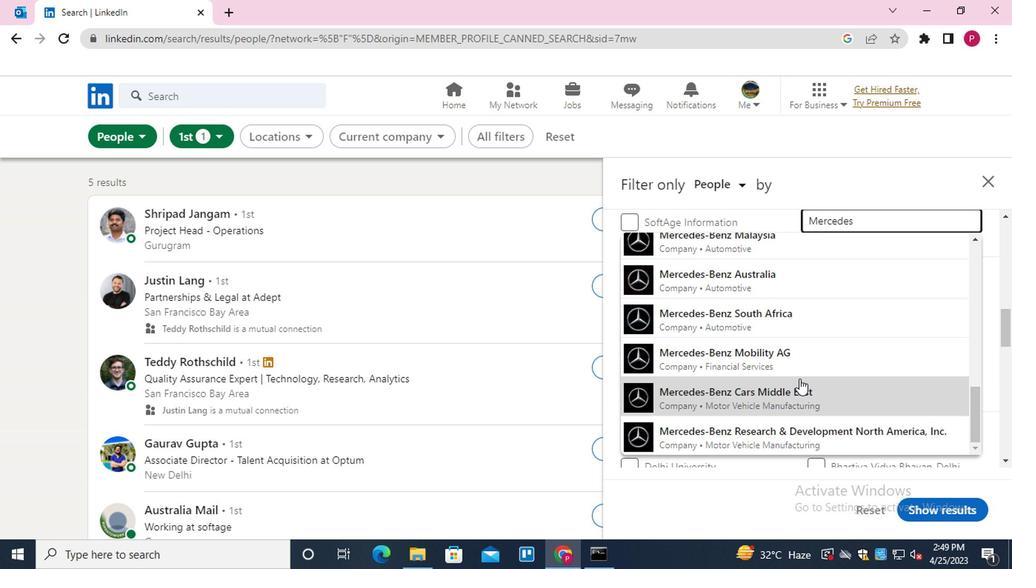 
Action: Mouse scrolled (798, 392) with delta (0, 0)
Screenshot: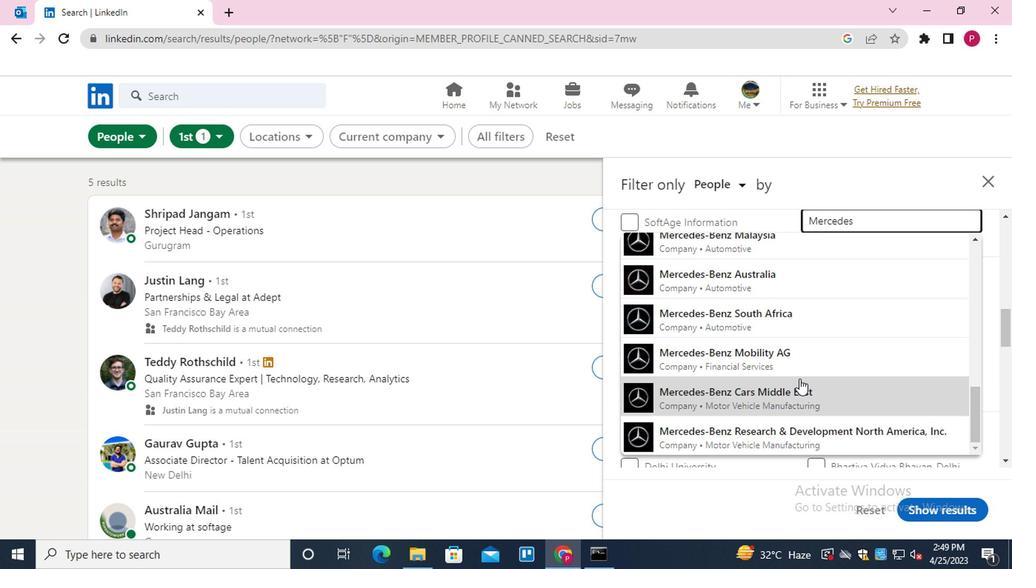 
Action: Mouse moved to (787, 364)
Screenshot: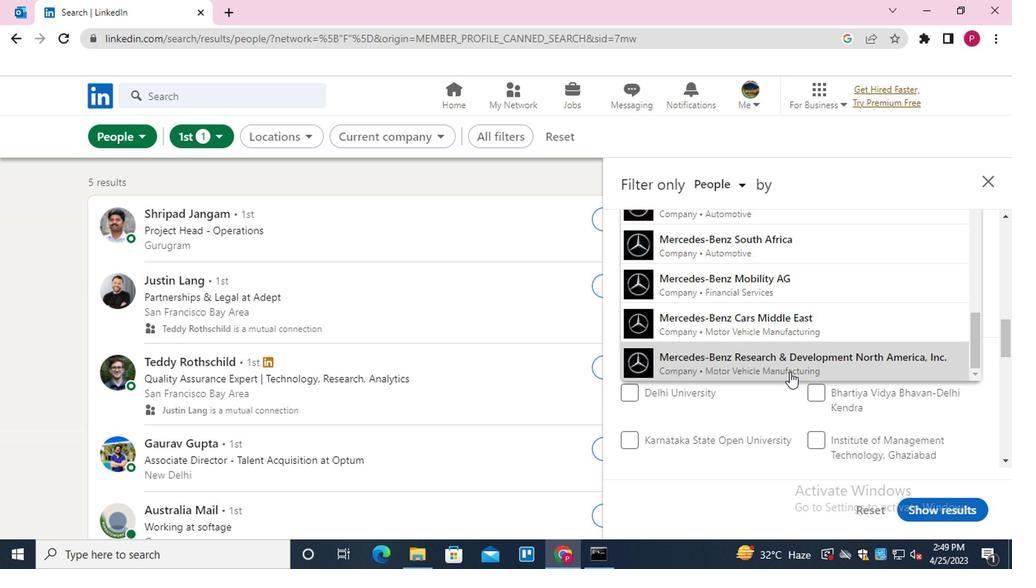 
Action: Mouse pressed left at (787, 364)
Screenshot: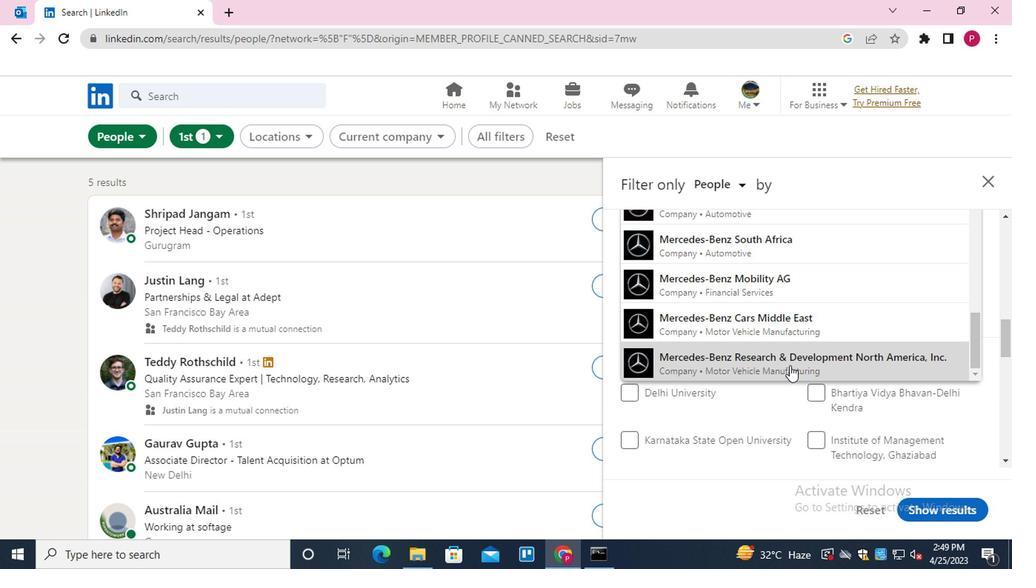 
Action: Mouse moved to (767, 342)
Screenshot: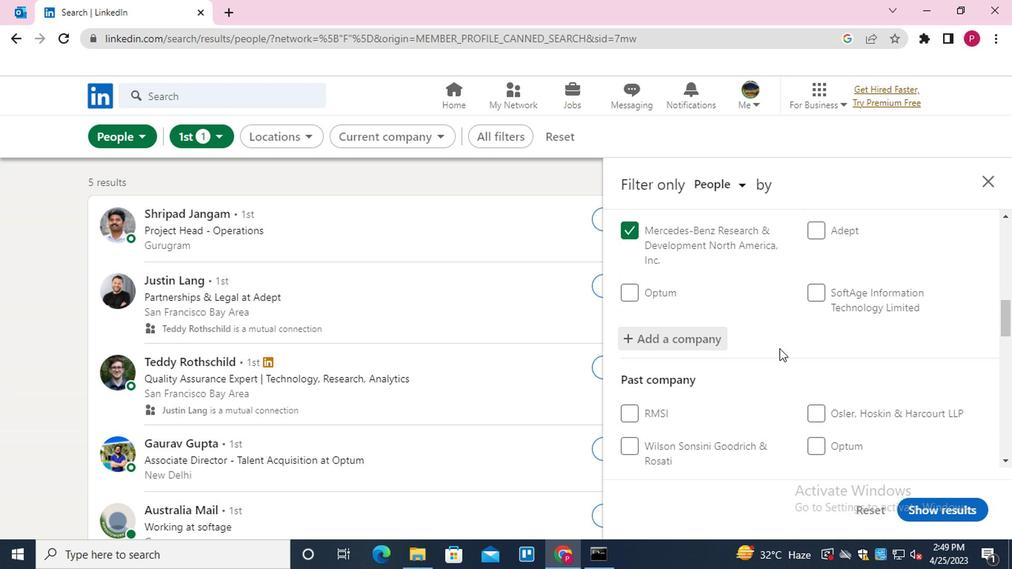 
Action: Mouse scrolled (767, 342) with delta (0, 0)
Screenshot: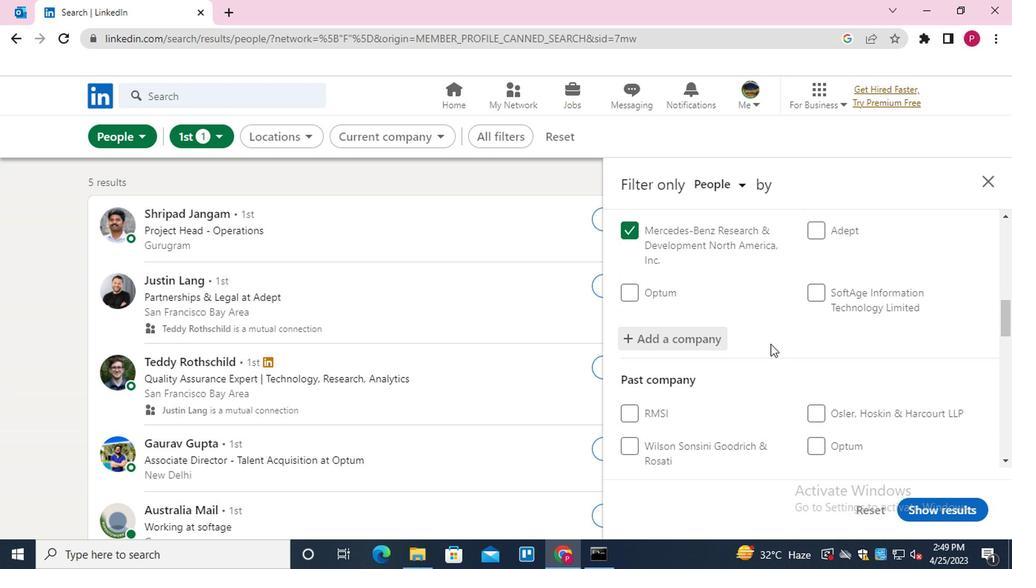 
Action: Mouse scrolled (767, 342) with delta (0, 0)
Screenshot: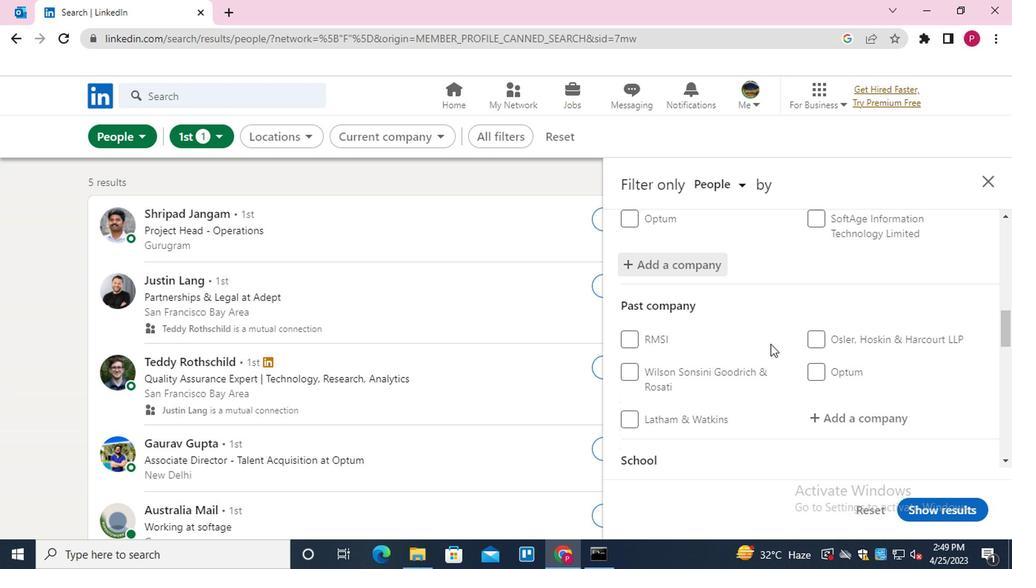 
Action: Mouse scrolled (767, 342) with delta (0, 0)
Screenshot: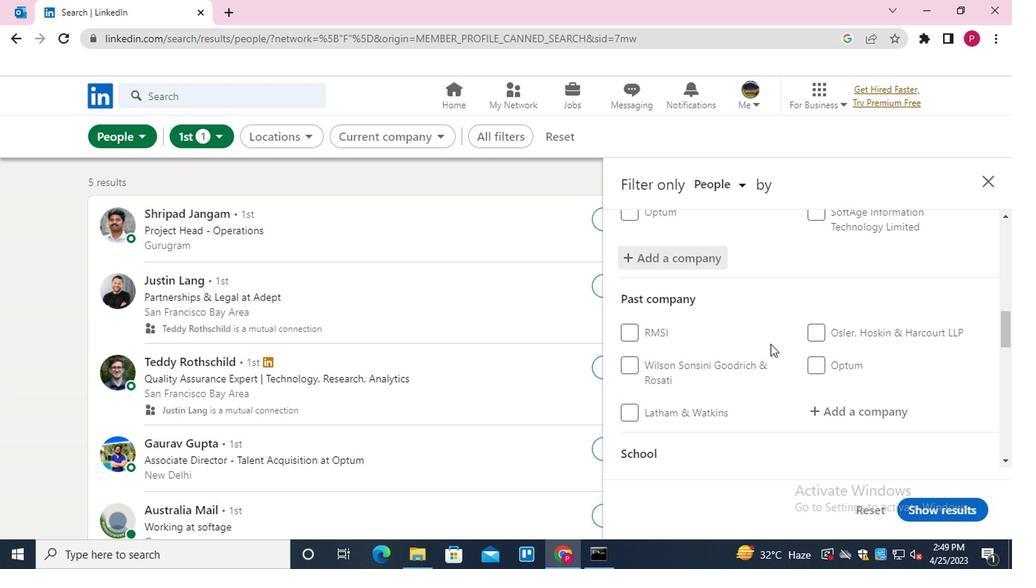 
Action: Mouse scrolled (767, 342) with delta (0, 0)
Screenshot: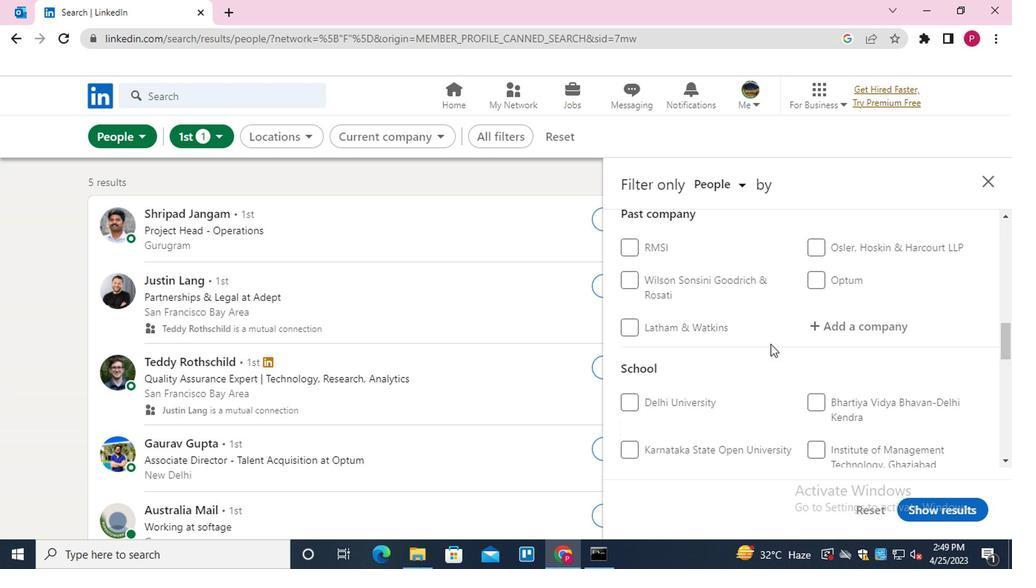 
Action: Mouse moved to (847, 360)
Screenshot: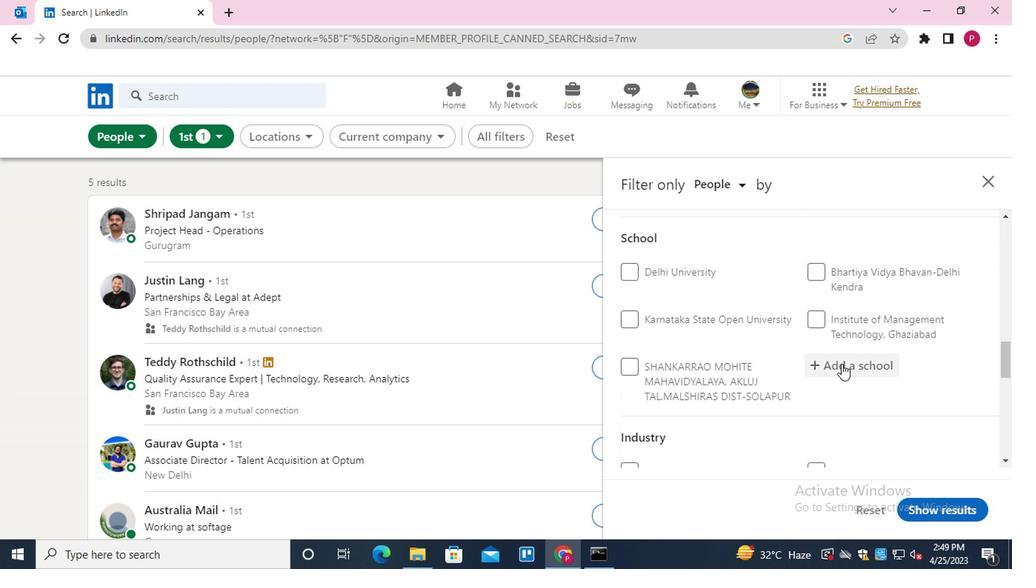 
Action: Mouse pressed left at (847, 360)
Screenshot: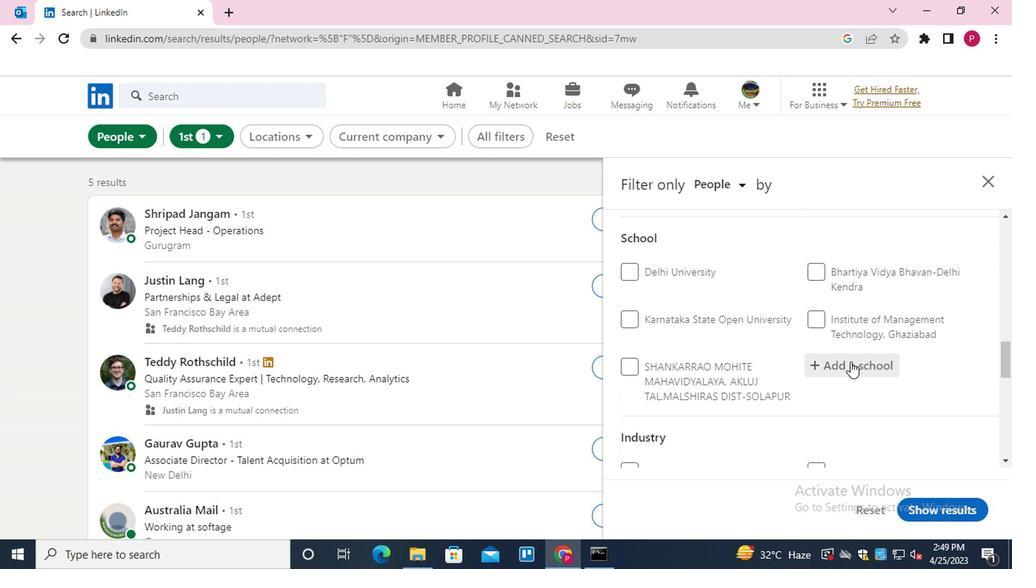 
Action: Key pressed <Key.shift><Key.shift><Key.shift>NORTH<Key.space>EAST<Key.space><Key.shift>HILL
Screenshot: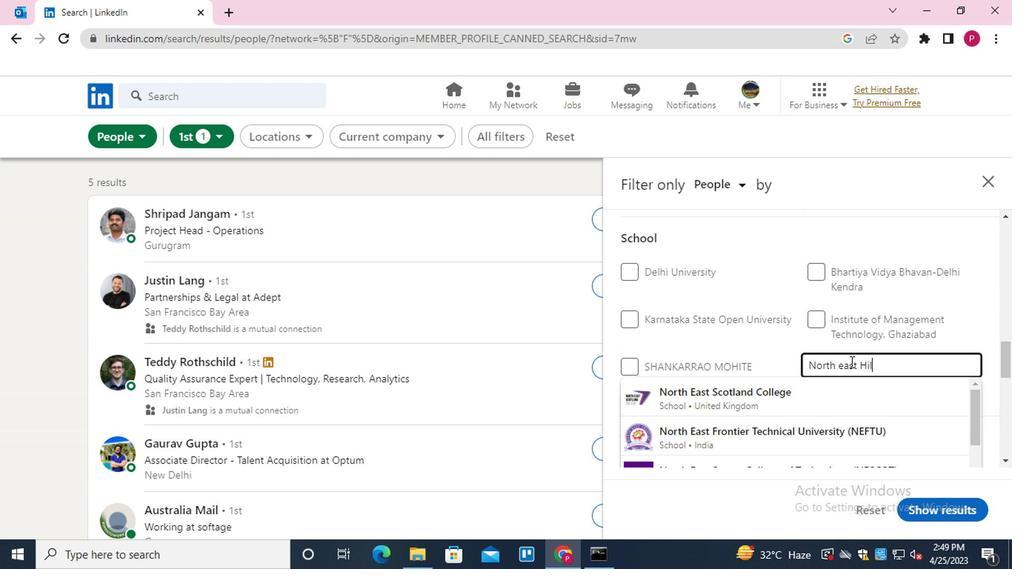
Action: Mouse moved to (839, 364)
Screenshot: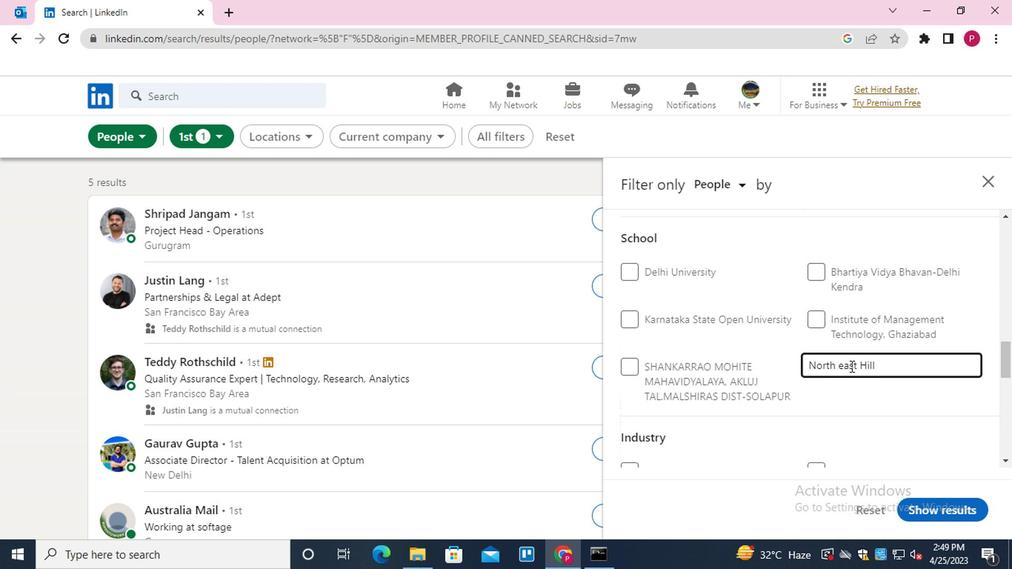 
Action: Mouse pressed left at (839, 364)
Screenshot: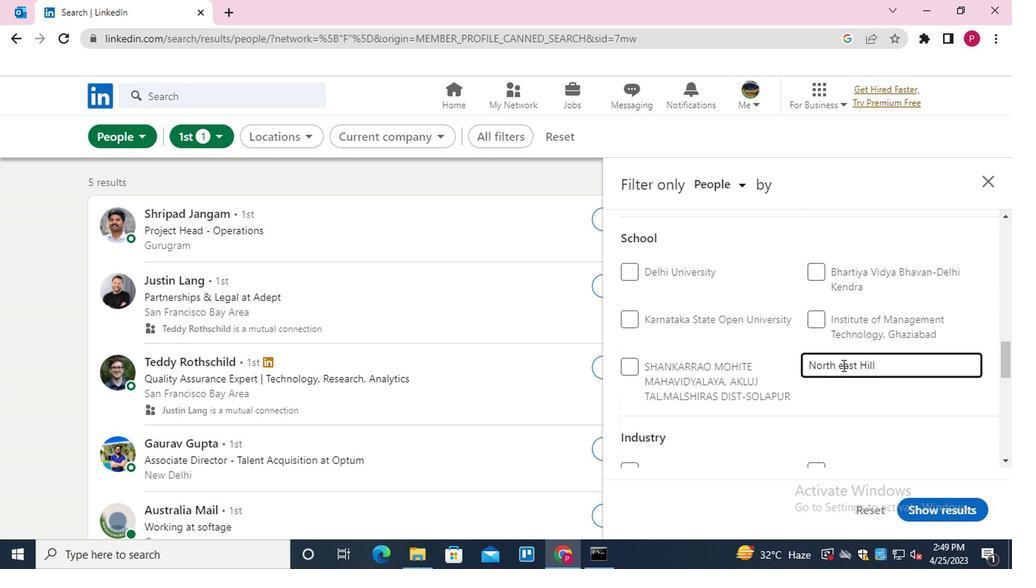 
Action: Mouse moved to (836, 383)
Screenshot: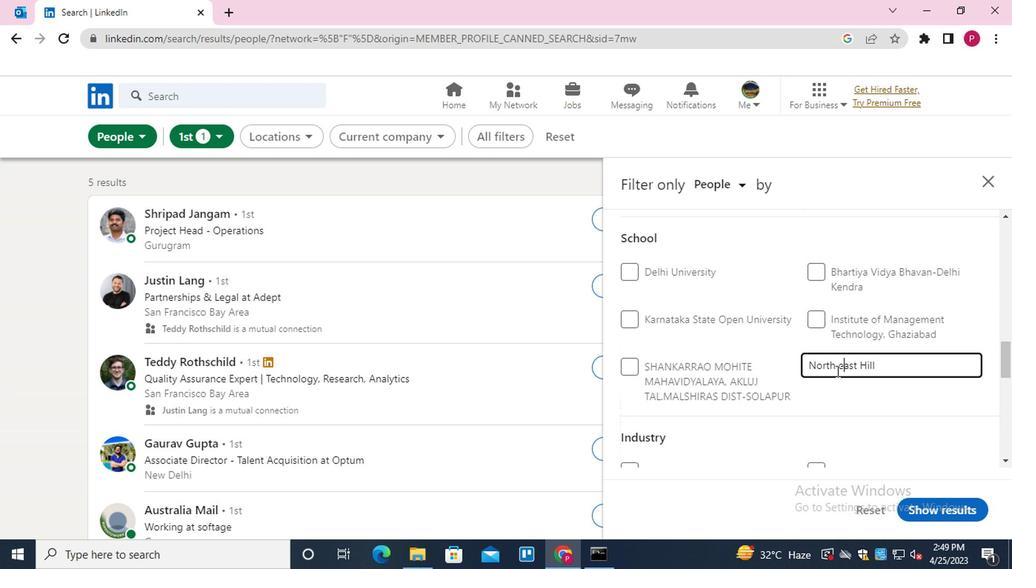 
Action: Key pressed <Key.backspace><Key.shift>E
Screenshot: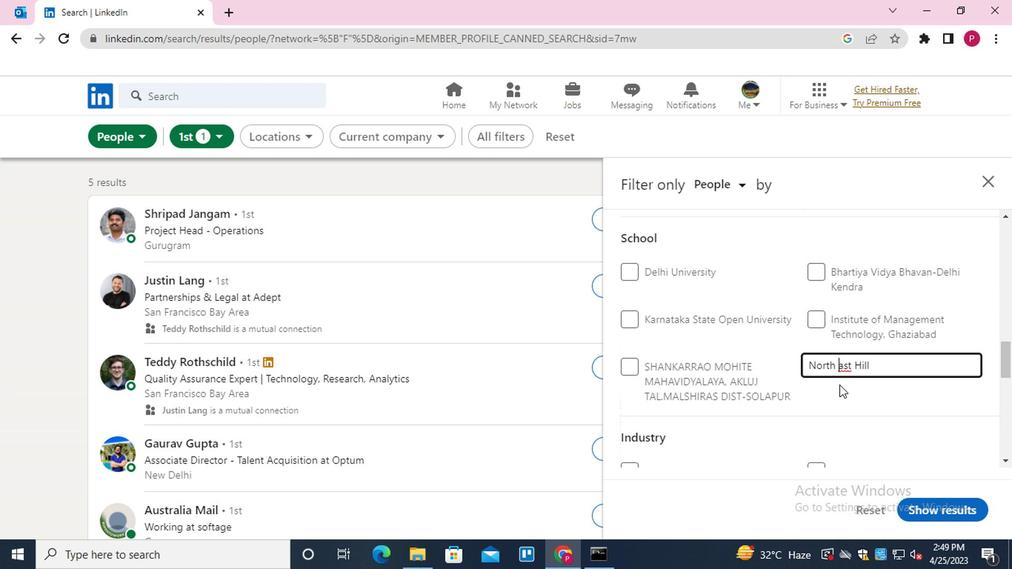 
Action: Mouse moved to (901, 361)
Screenshot: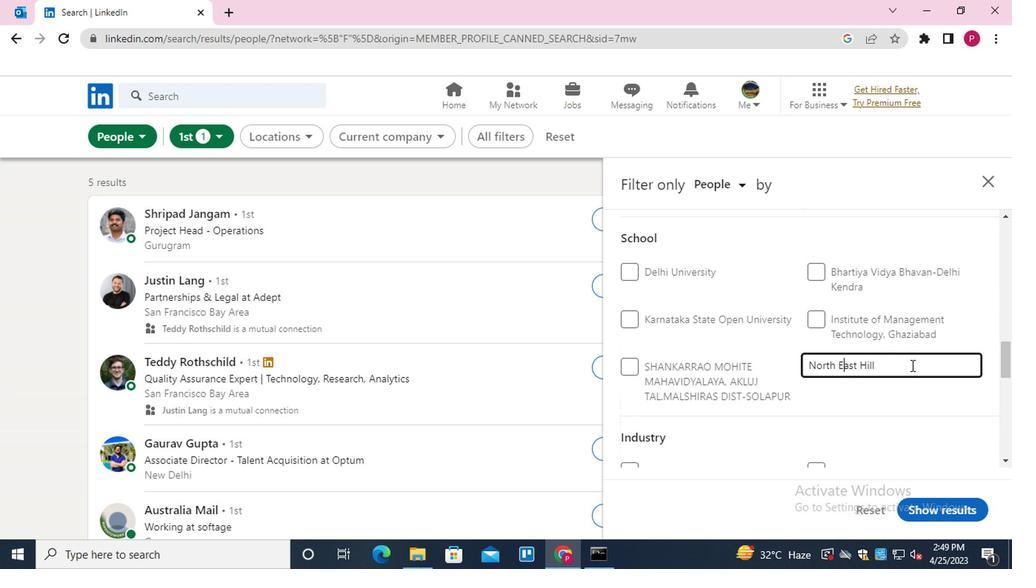 
Action: Mouse pressed left at (901, 361)
Screenshot: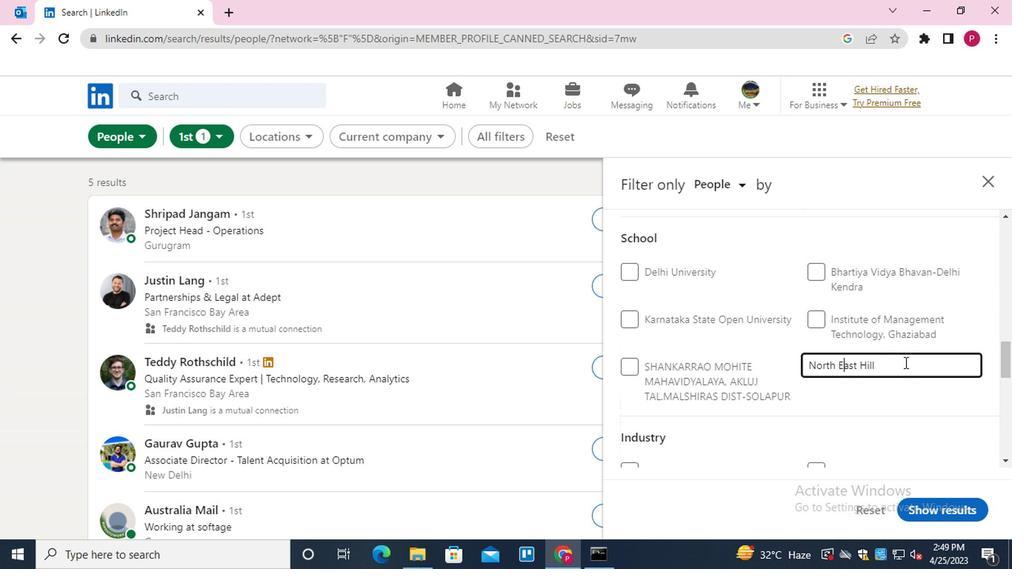
Action: Key pressed <Key.backspace><Key.backspace><Key.backspace><Key.backspace><Key.backspace><Key.backspace><Key.backspace><Key.backspace><Key.backspace><Key.backspace>-<Key.shift>EASTERN
Screenshot: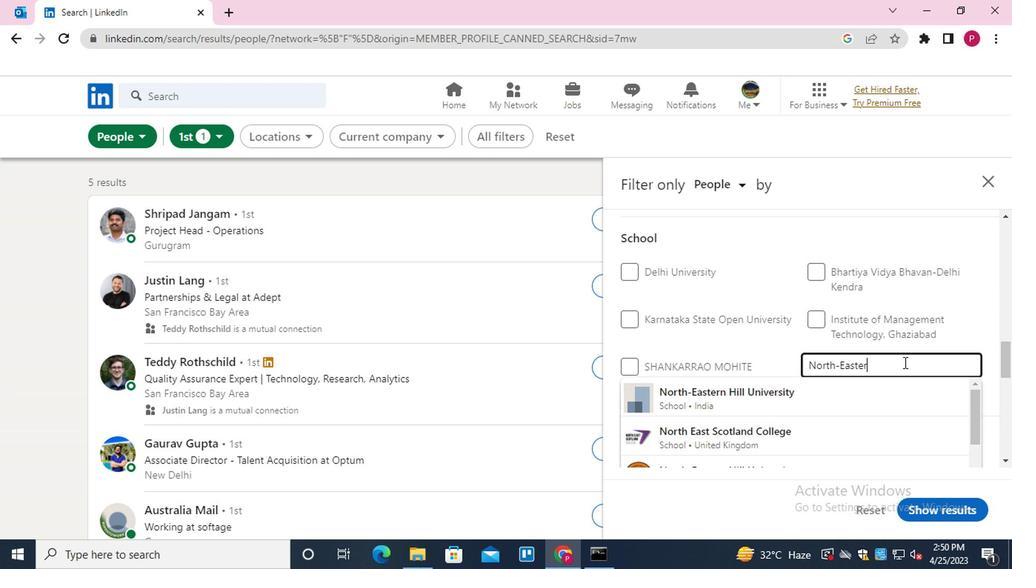 
Action: Mouse moved to (809, 434)
Screenshot: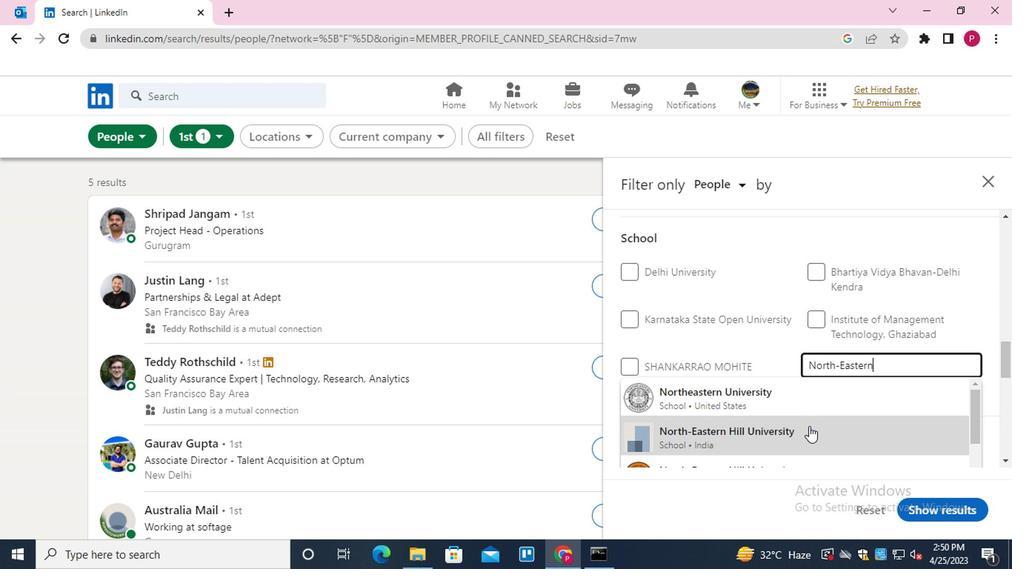 
Action: Mouse pressed left at (809, 434)
Screenshot: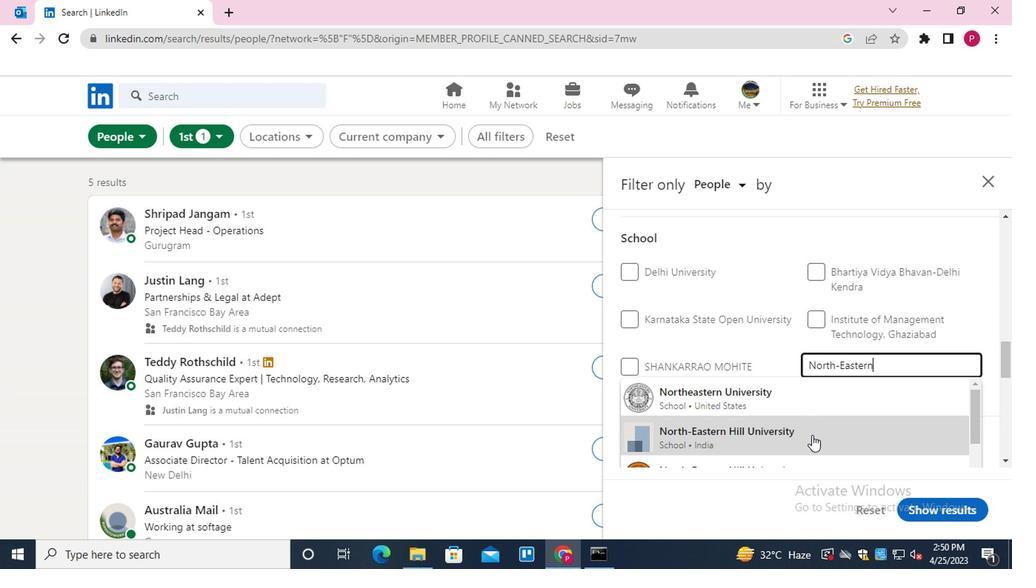 
Action: Mouse moved to (821, 360)
Screenshot: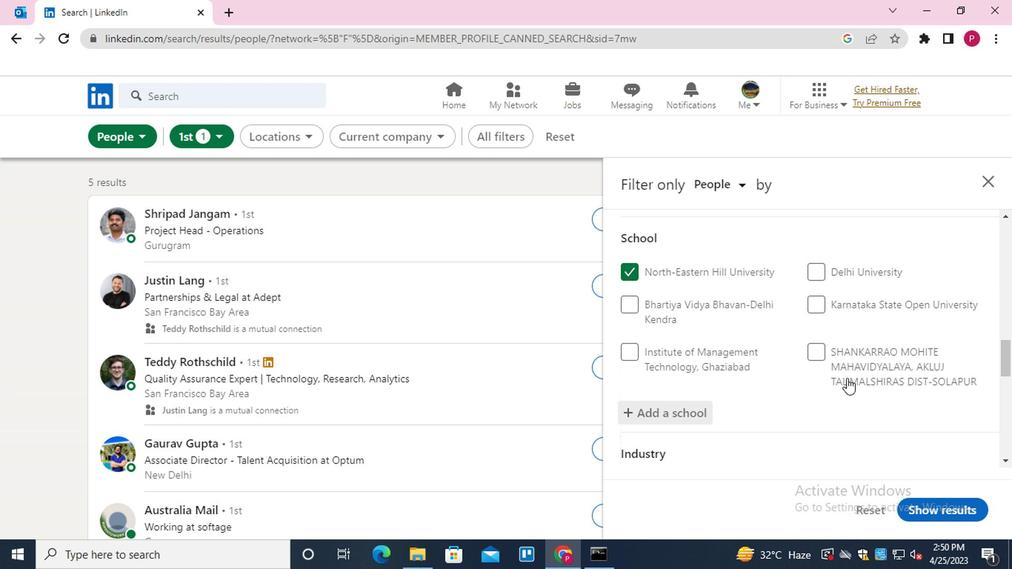 
Action: Mouse scrolled (821, 359) with delta (0, -1)
Screenshot: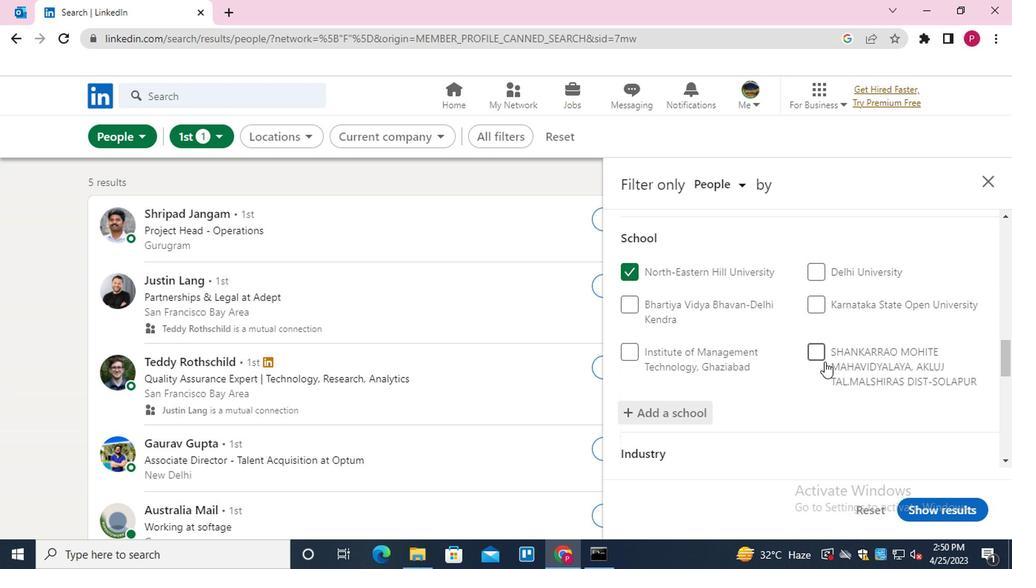 
Action: Mouse scrolled (821, 359) with delta (0, -1)
Screenshot: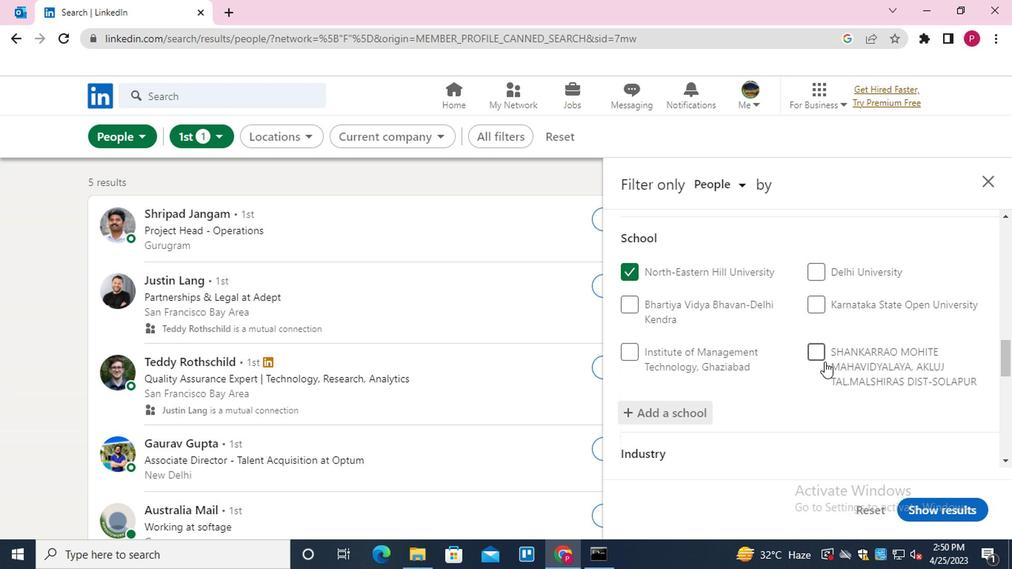 
Action: Mouse scrolled (821, 359) with delta (0, -1)
Screenshot: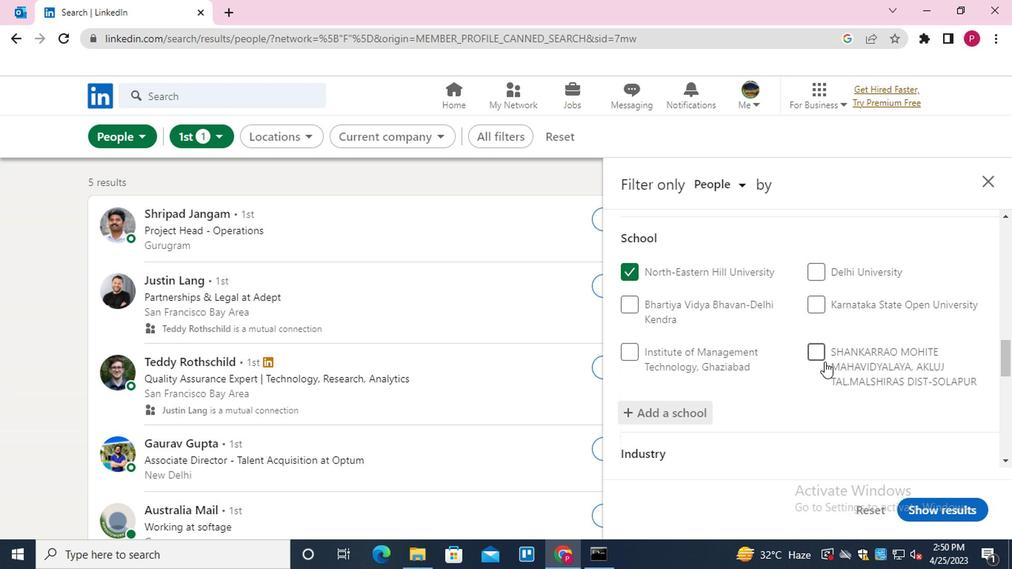 
Action: Mouse moved to (845, 356)
Screenshot: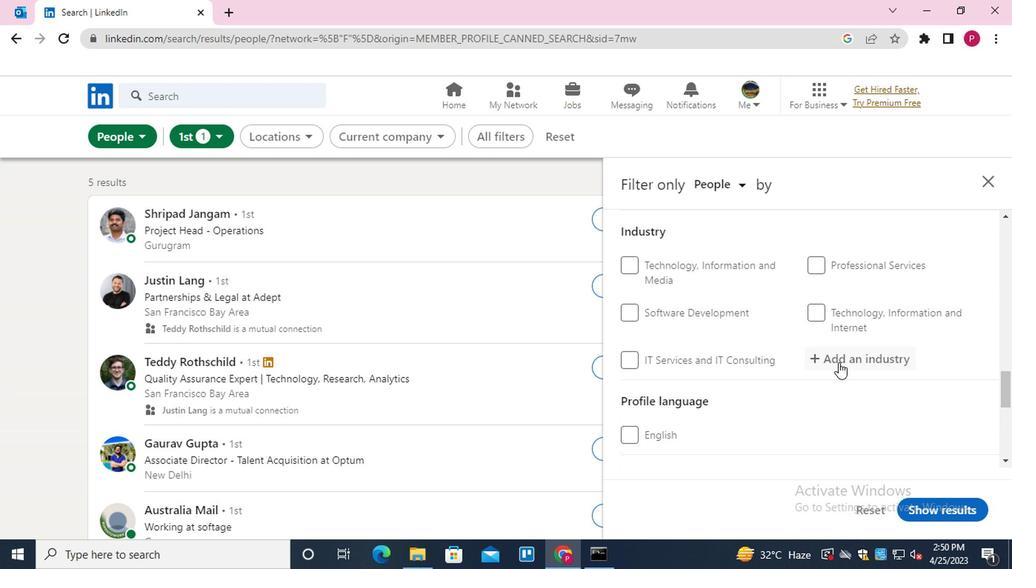 
Action: Mouse pressed left at (845, 356)
Screenshot: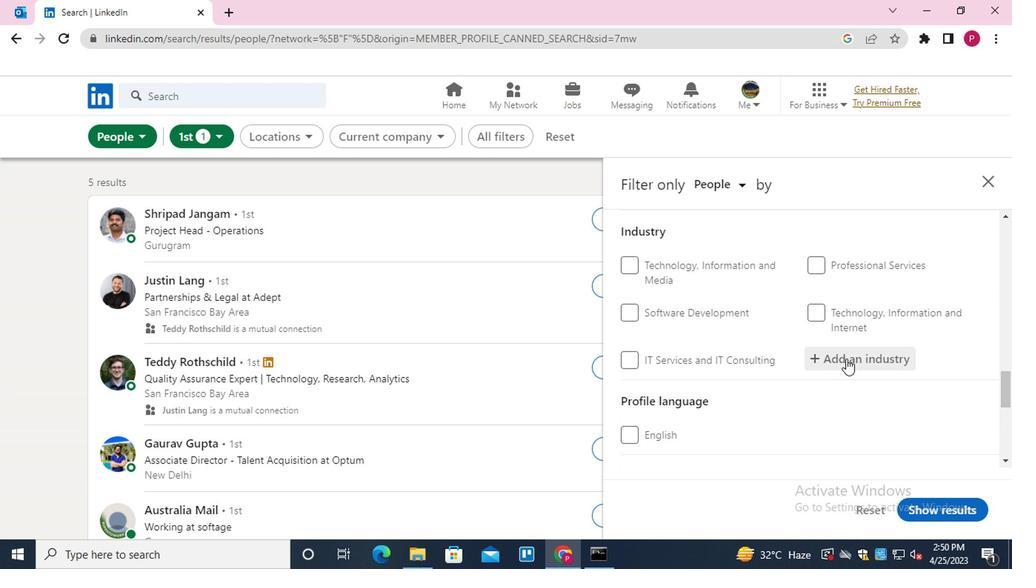 
Action: Mouse moved to (846, 356)
Screenshot: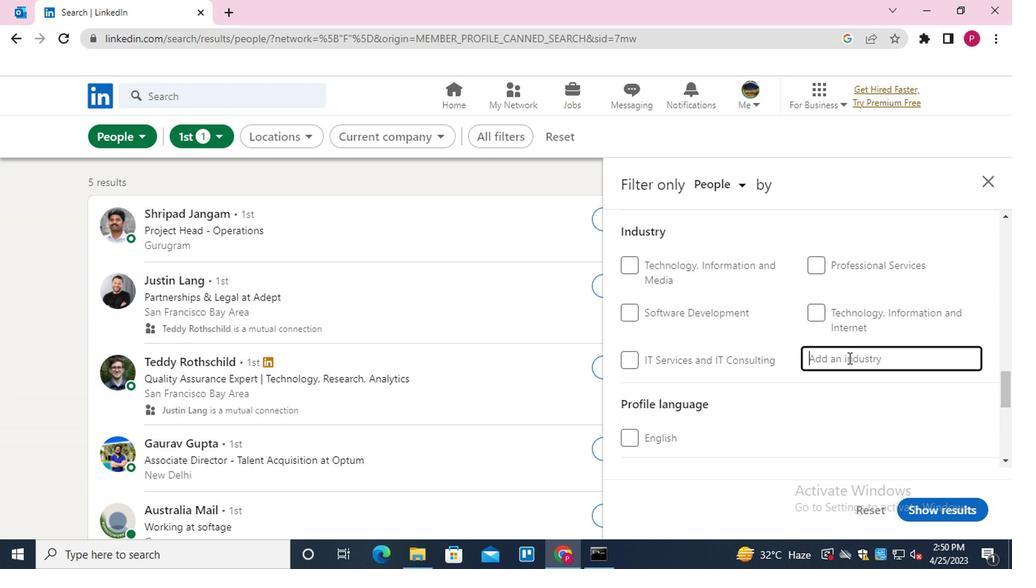 
Action: Key pressed <Key.shift><Key.shift><Key.shift><Key.shift>FAMIL
Screenshot: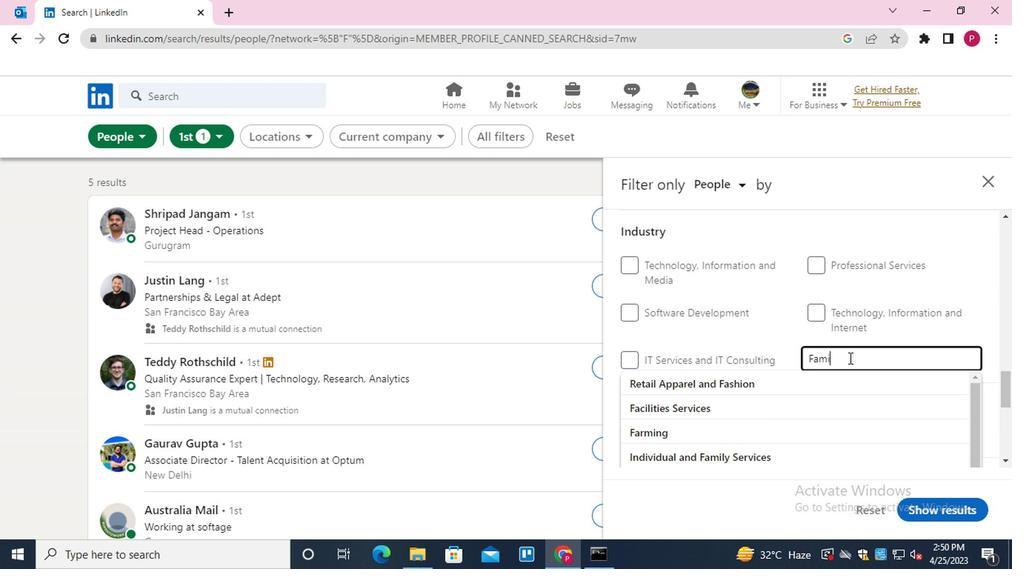 
Action: Mouse moved to (733, 404)
Screenshot: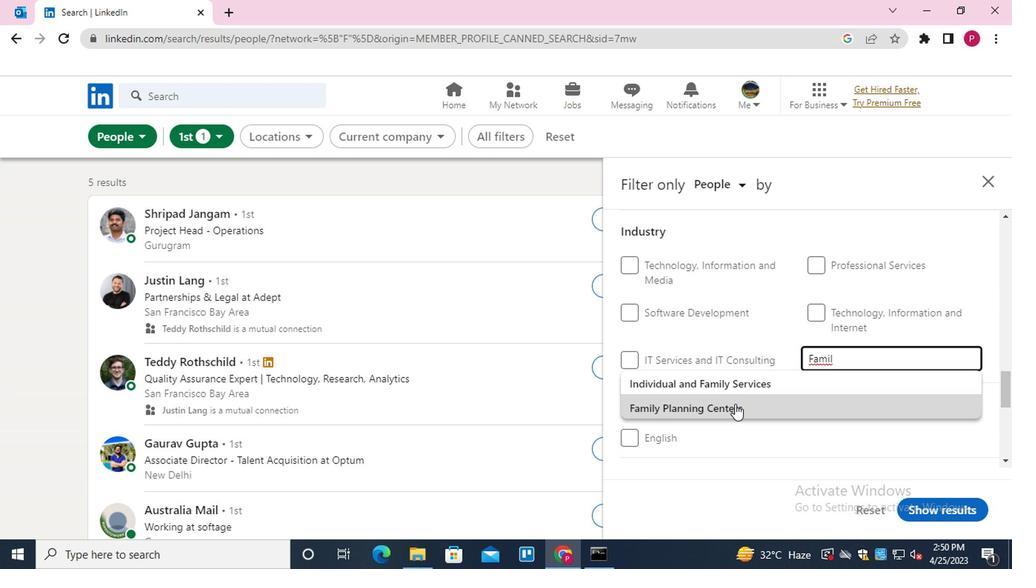 
Action: Mouse pressed left at (733, 404)
Screenshot: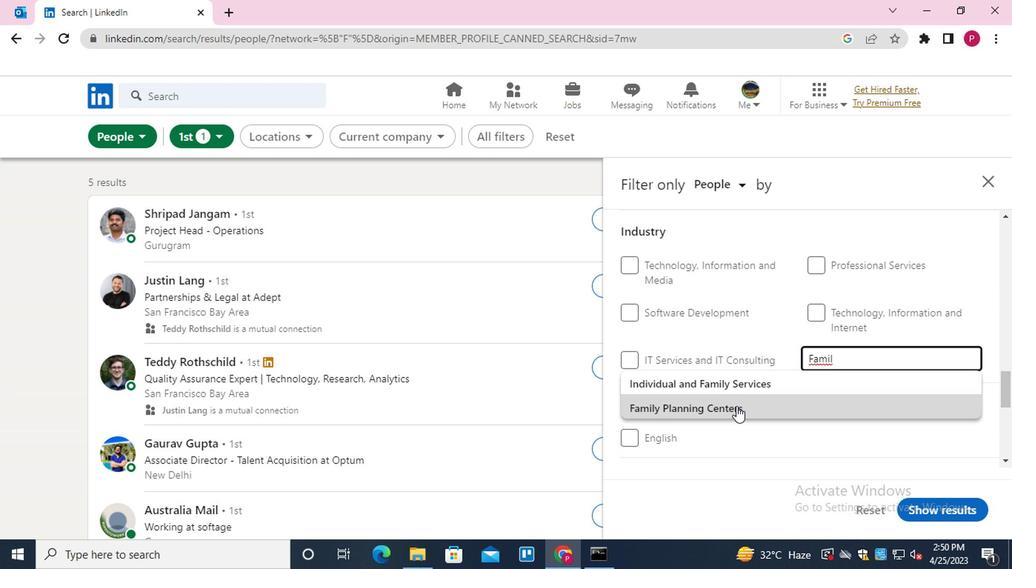 
Action: Mouse moved to (719, 400)
Screenshot: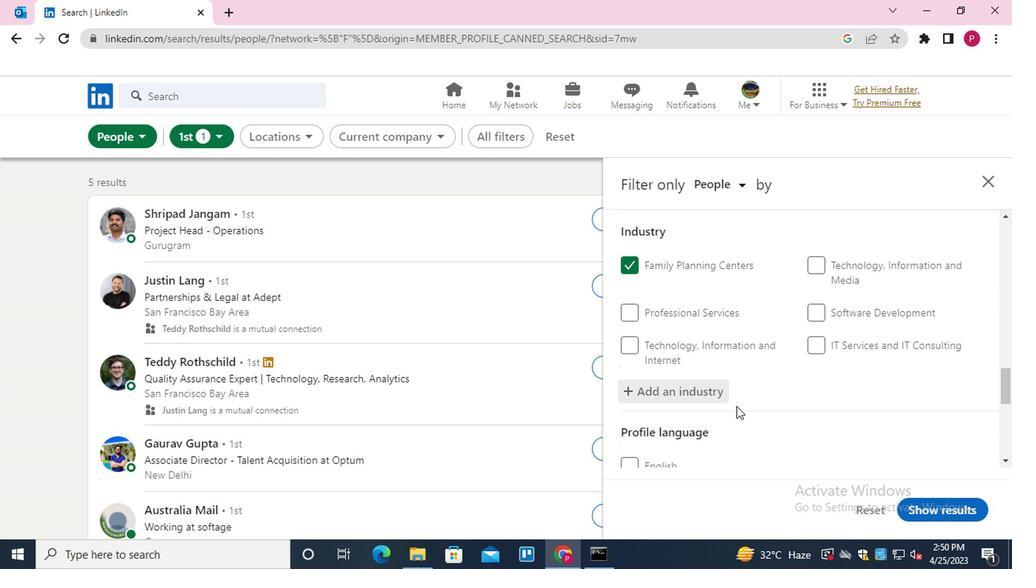 
Action: Mouse scrolled (719, 399) with delta (0, 0)
Screenshot: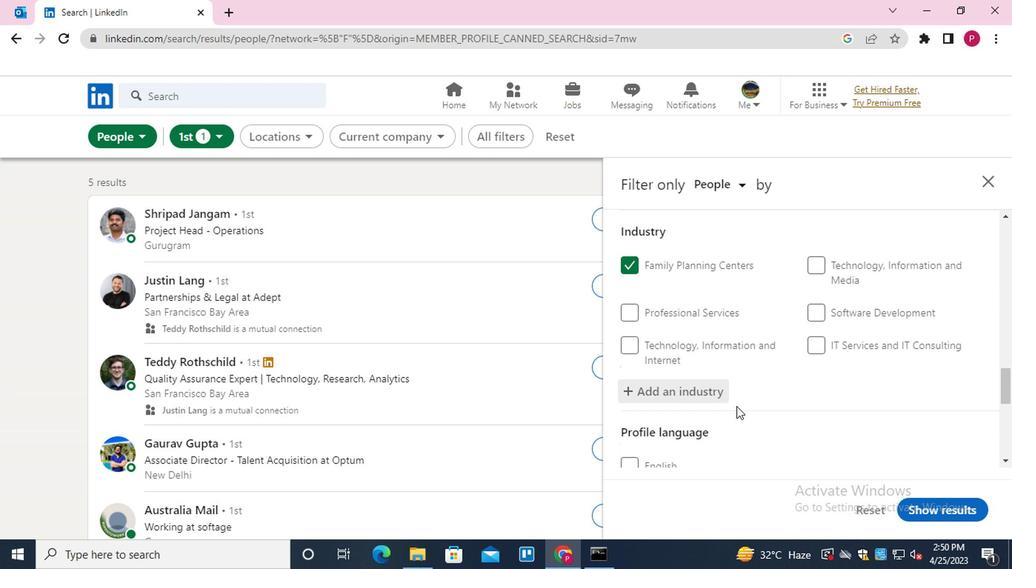 
Action: Mouse moved to (712, 400)
Screenshot: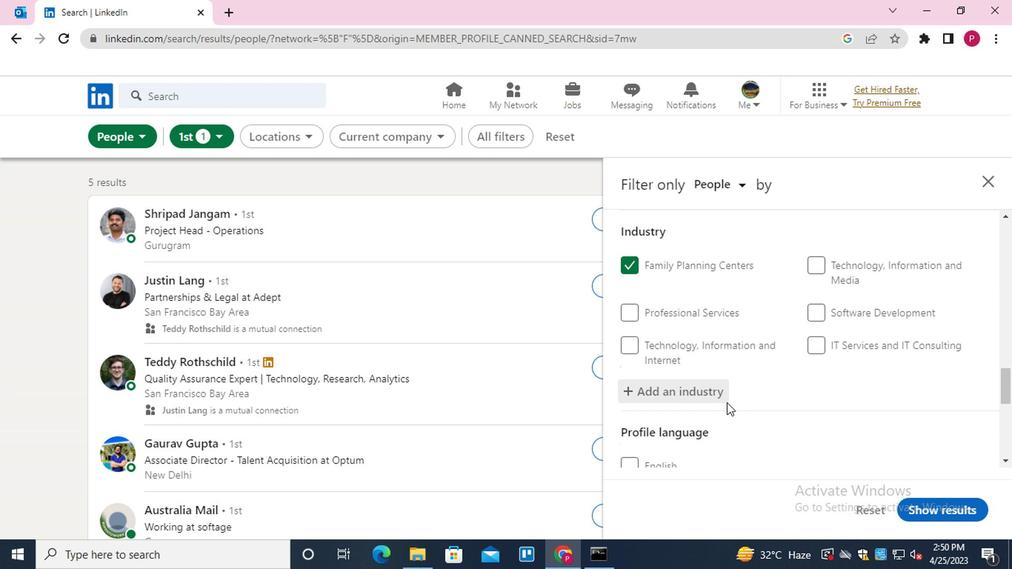 
Action: Mouse scrolled (712, 399) with delta (0, 0)
Screenshot: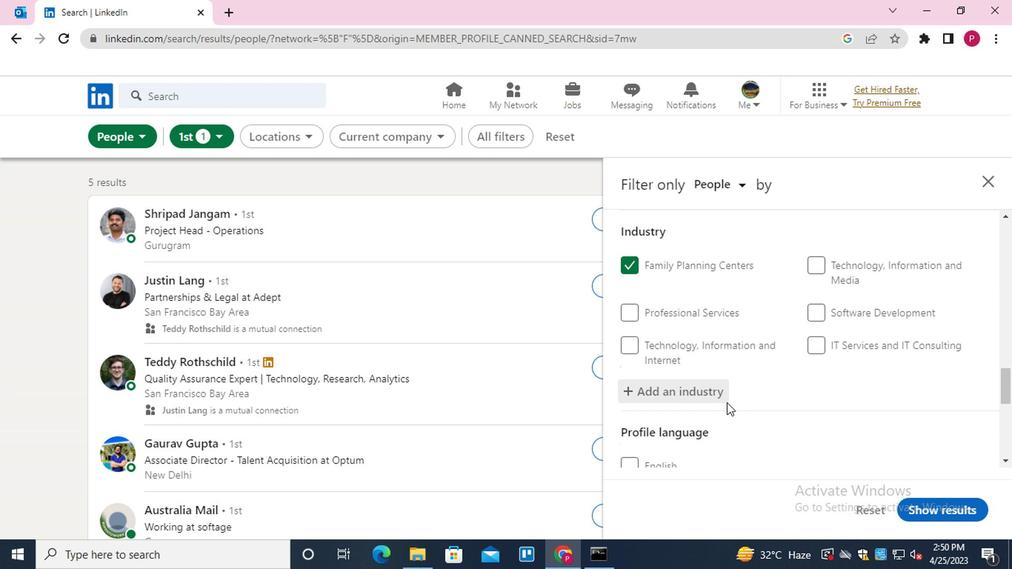 
Action: Mouse moved to (661, 400)
Screenshot: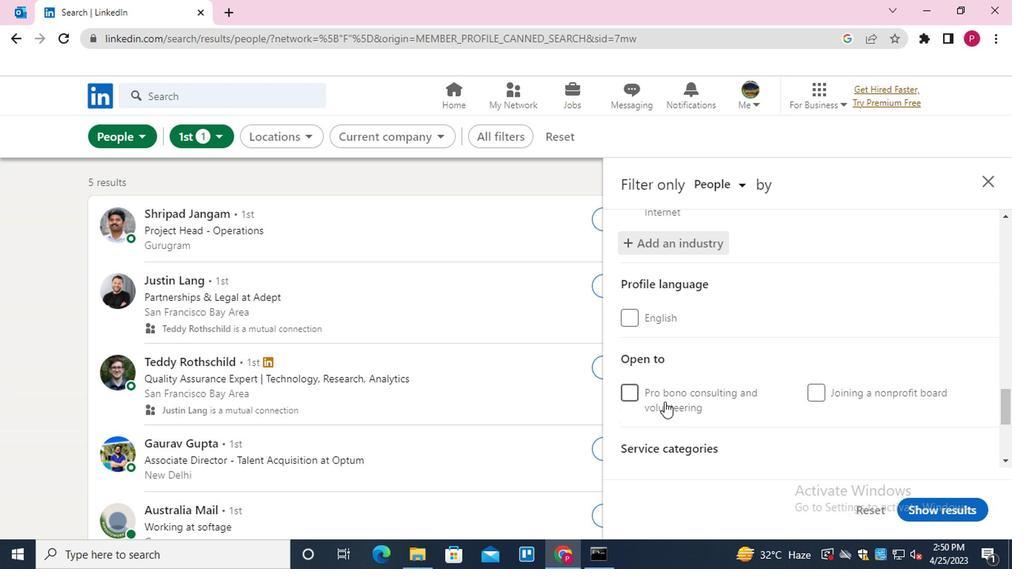 
Action: Mouse scrolled (661, 399) with delta (0, 0)
Screenshot: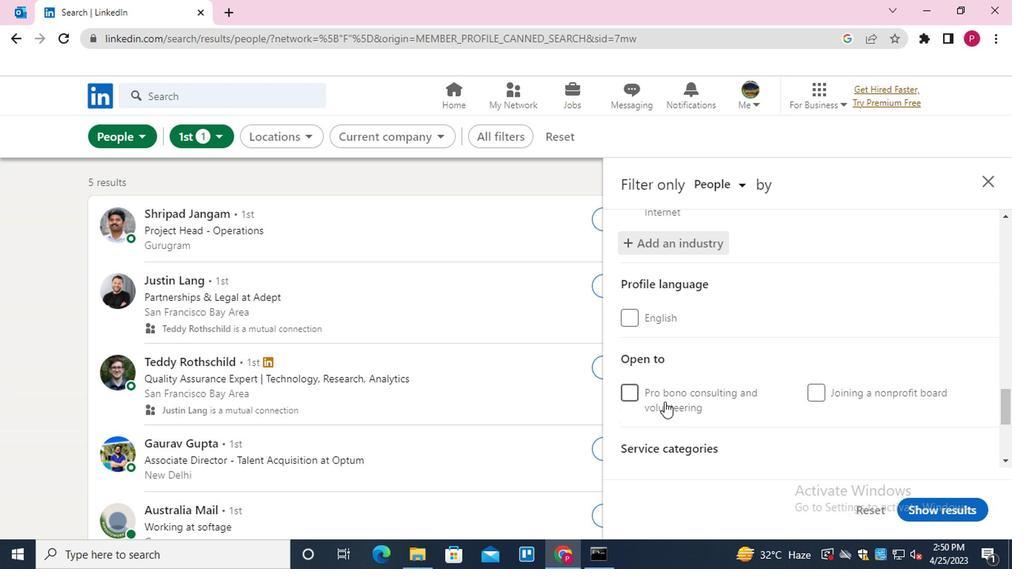
Action: Mouse scrolled (661, 399) with delta (0, 0)
Screenshot: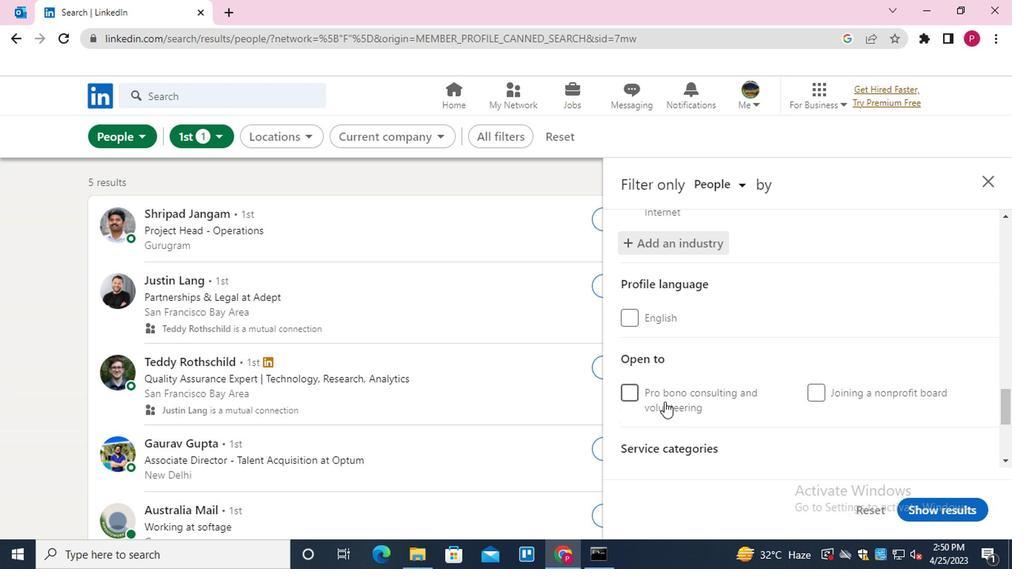 
Action: Mouse moved to (675, 334)
Screenshot: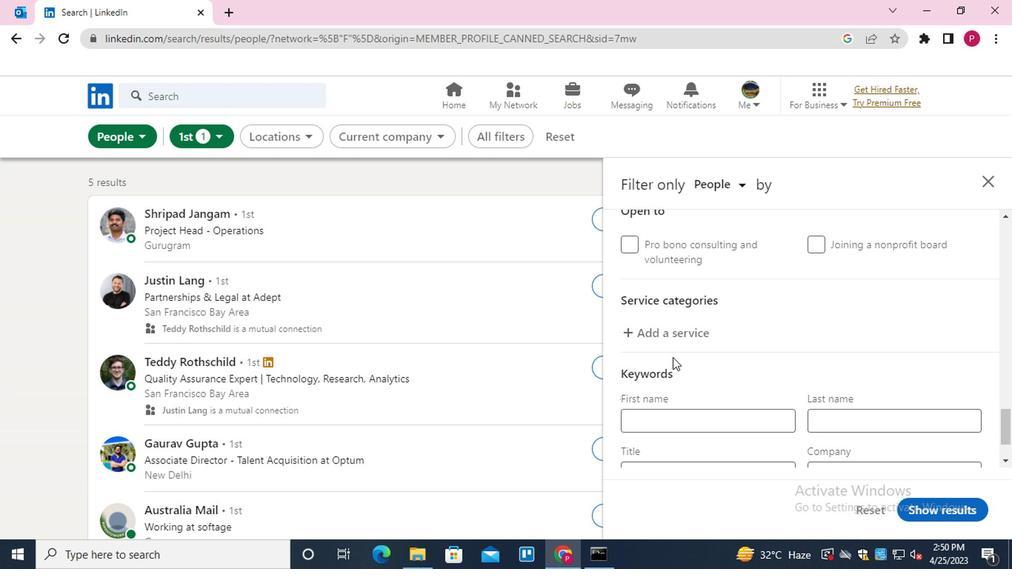 
Action: Mouse pressed left at (675, 334)
Screenshot: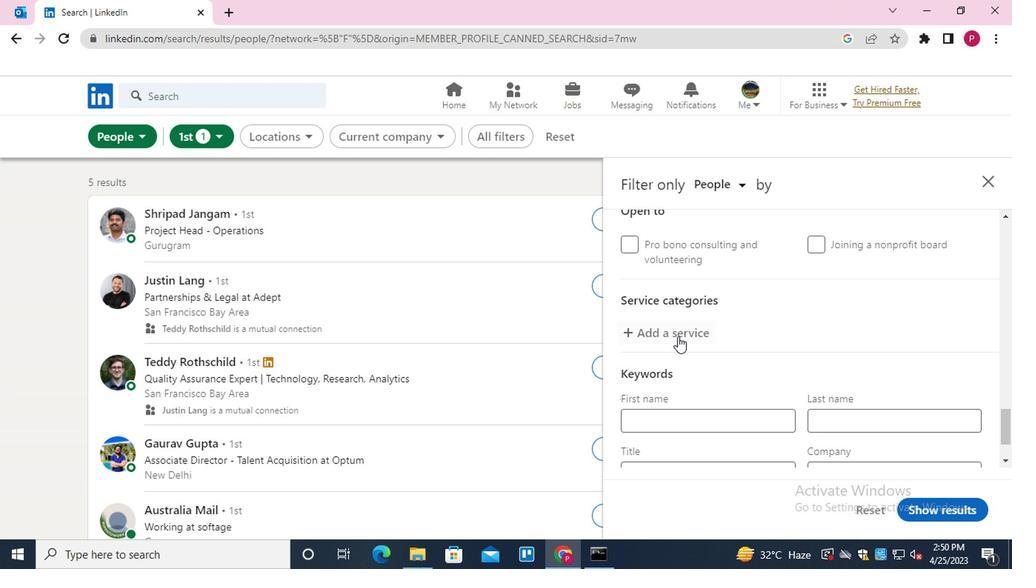 
Action: Key pressed <Key.shift><Key.shift><Key.shift><Key.shift><Key.shift>CUST<Key.backspace>TOMER<Key.space>
Screenshot: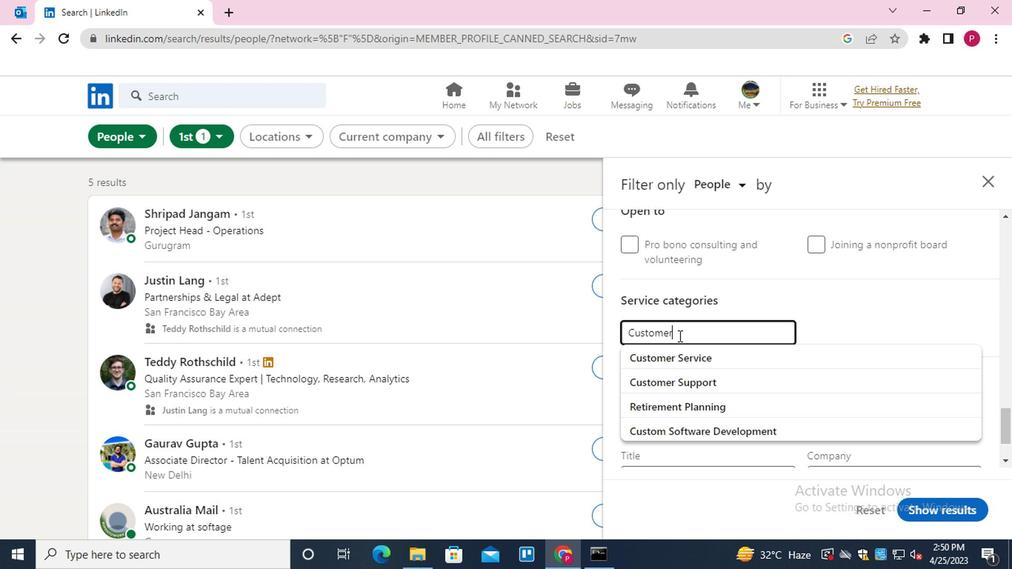
Action: Mouse moved to (719, 353)
Screenshot: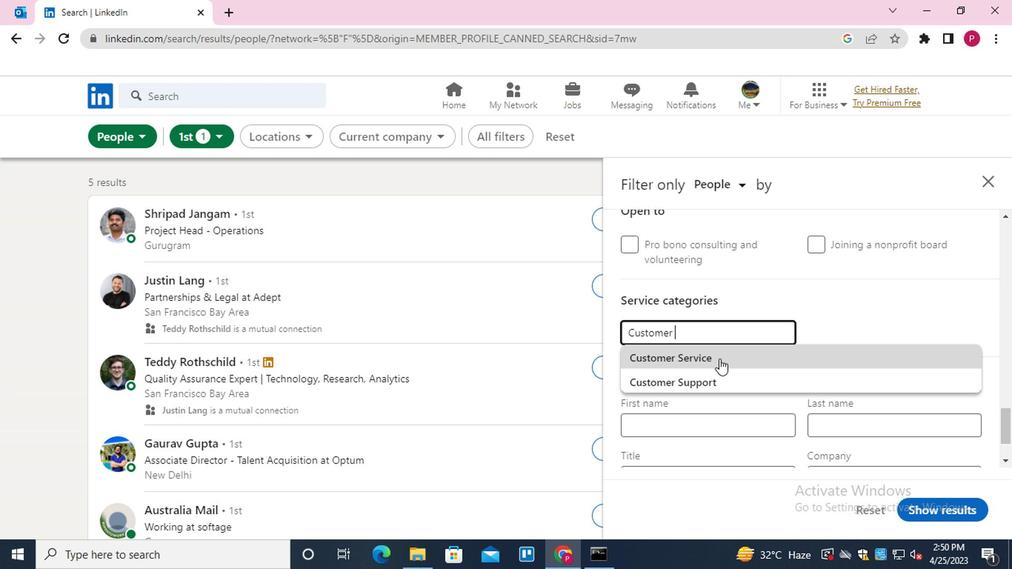 
Action: Mouse pressed left at (719, 353)
Screenshot: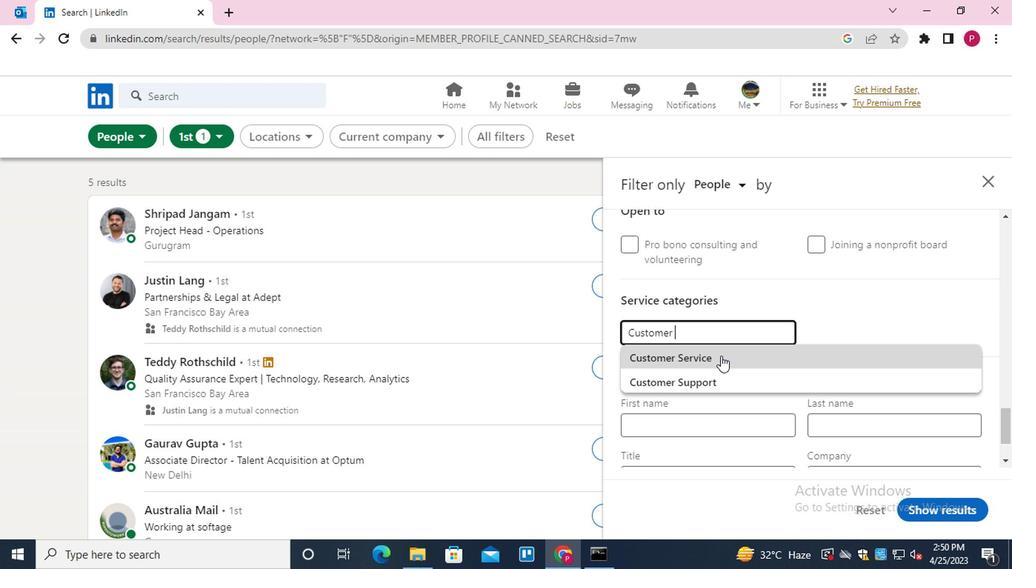 
Action: Mouse moved to (695, 419)
Screenshot: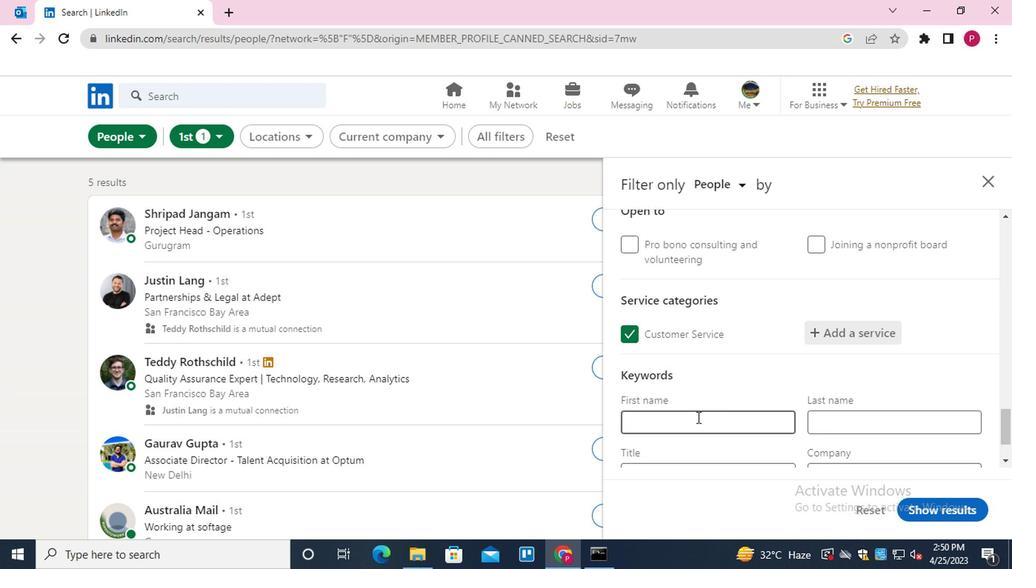 
Action: Mouse scrolled (695, 418) with delta (0, -1)
Screenshot: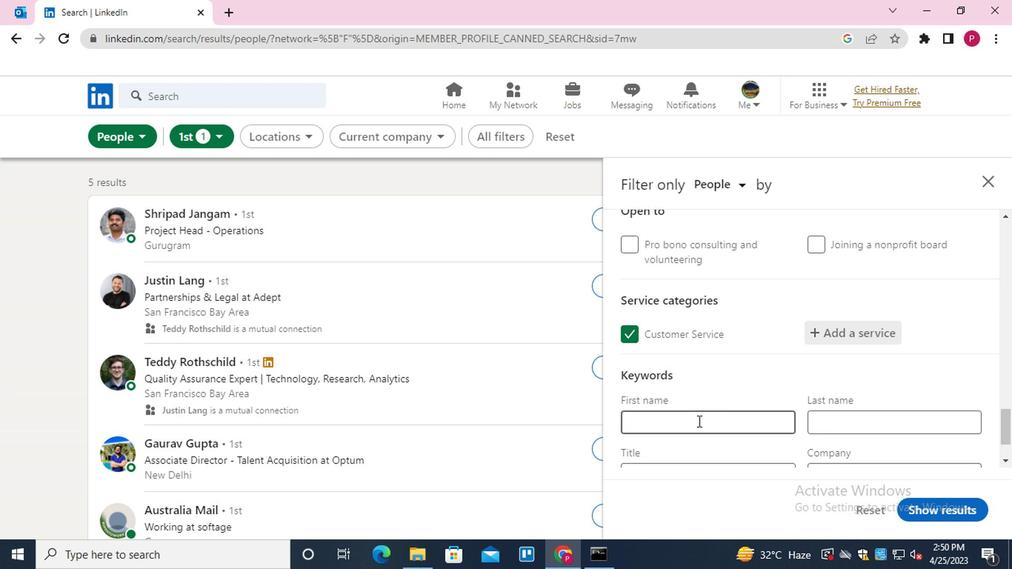 
Action: Mouse scrolled (695, 418) with delta (0, -1)
Screenshot: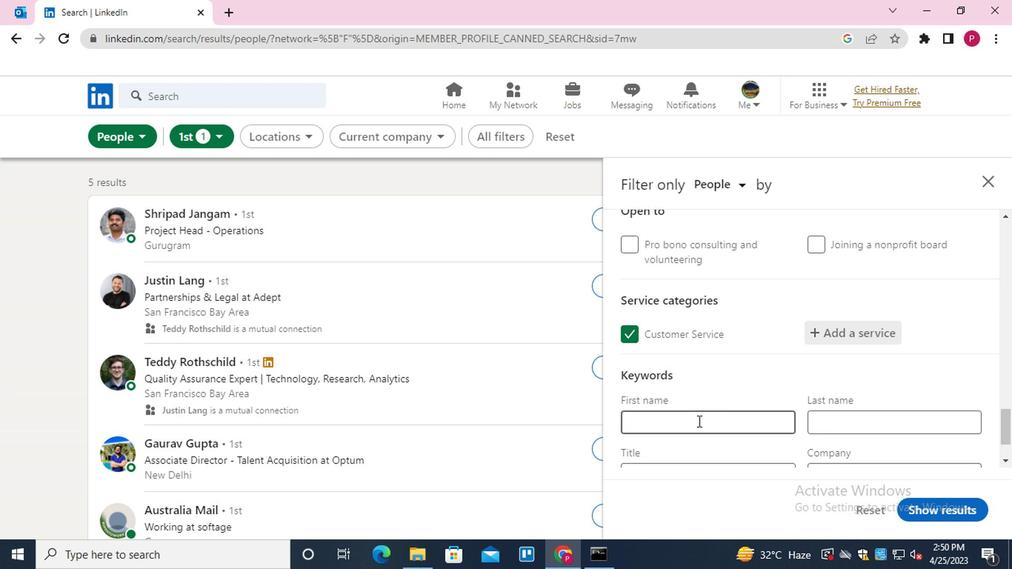 
Action: Mouse scrolled (695, 418) with delta (0, -1)
Screenshot: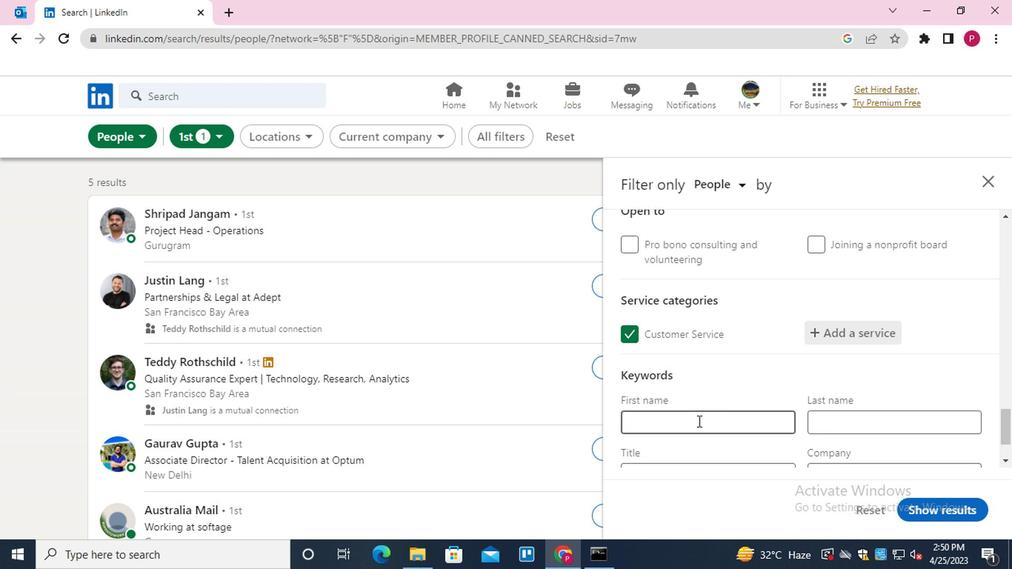 
Action: Mouse moved to (692, 399)
Screenshot: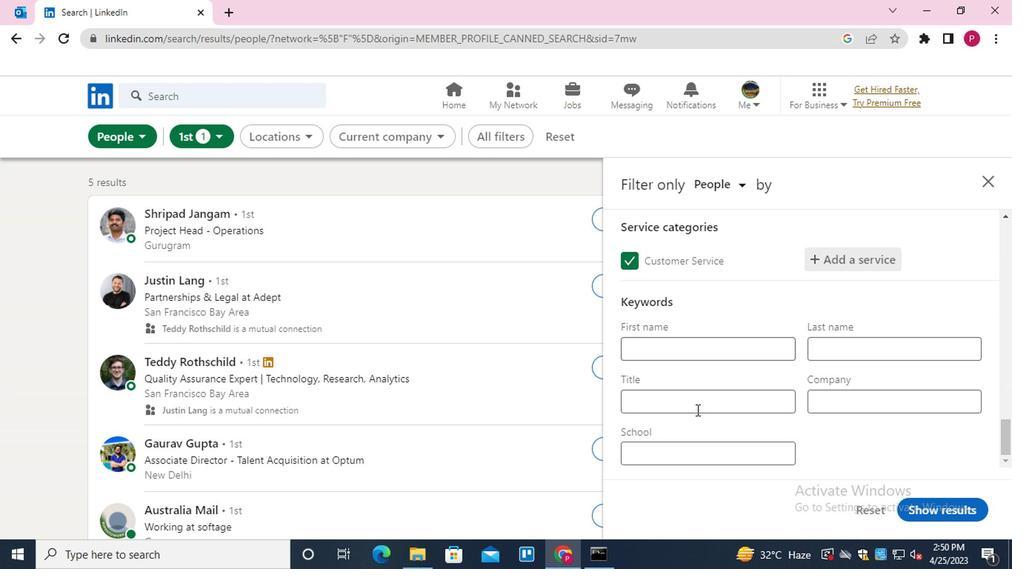 
Action: Mouse pressed left at (692, 399)
Screenshot: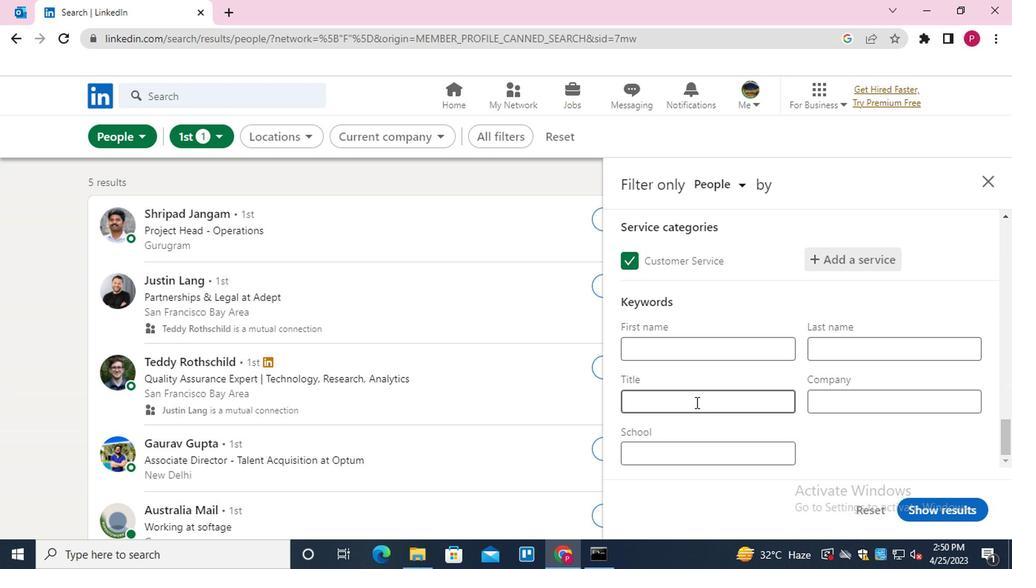 
Action: Key pressed <Key.shift><Key.shift><Key.shift><Key.shift>CLIENT<Key.space><Key.shift>D<Key.backspace><Key.shift>SERVICE<Key.space><Key.shift>SPECIALIST
Screenshot: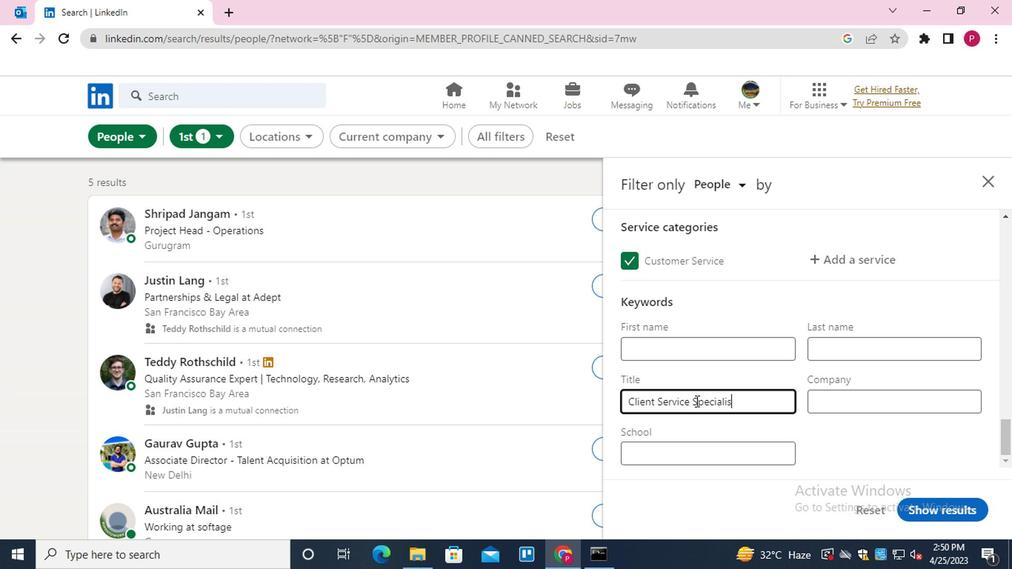 
Action: Mouse moved to (913, 506)
Screenshot: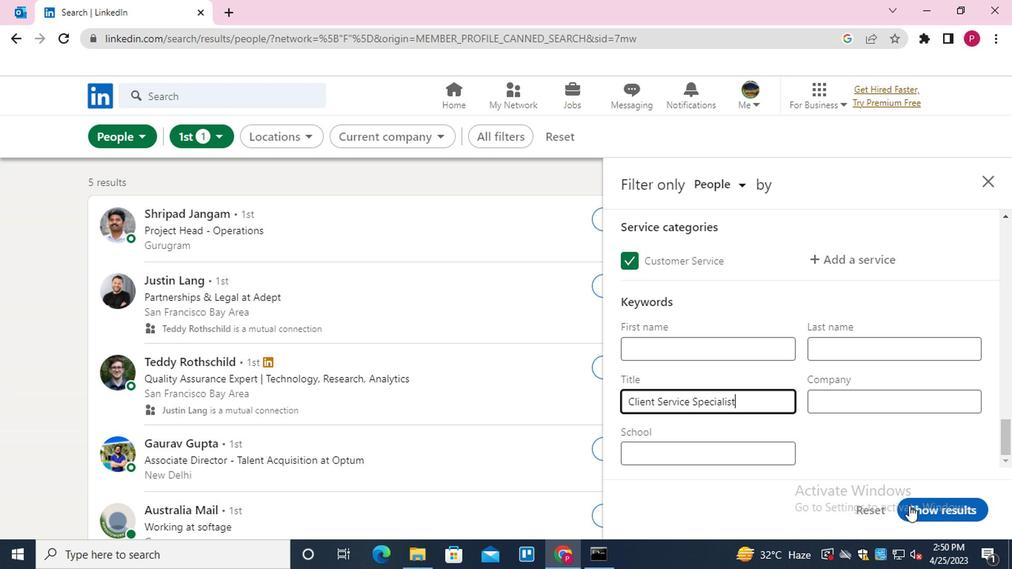 
Action: Mouse pressed left at (913, 506)
Screenshot: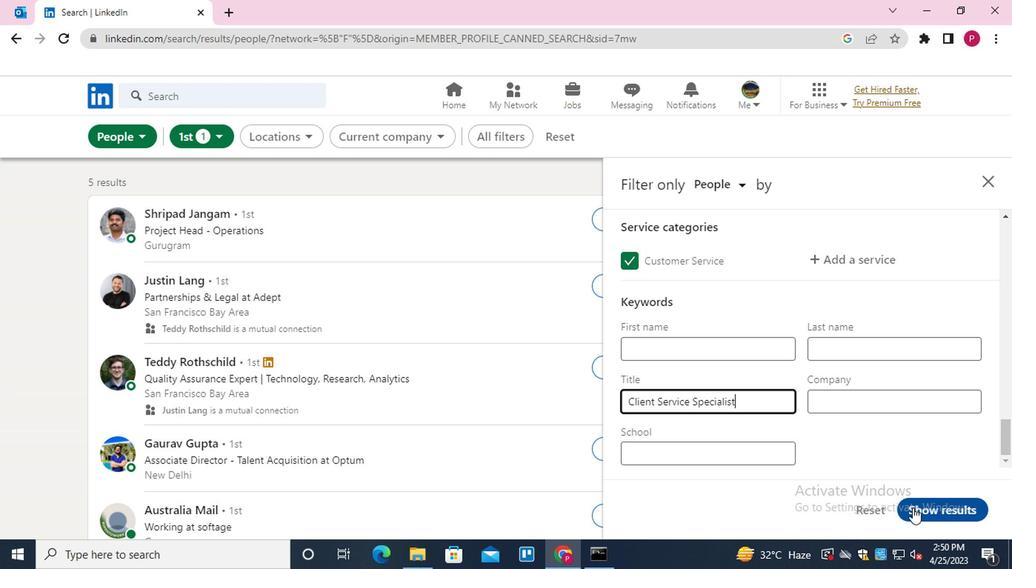 
Action: Mouse moved to (359, 354)
Screenshot: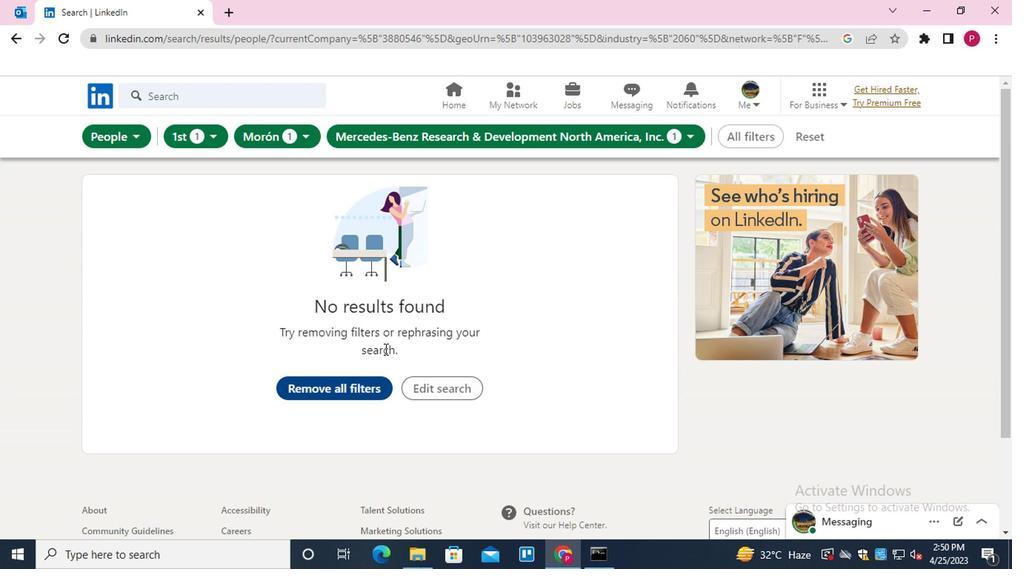 
